 Task: Open Card Card0000000224 in Board Board0000000056 in Workspace WS0000000019 in Trello. Add Member Carxxstreet791@gmail.com to Card Card0000000224 in Board Board0000000056 in Workspace WS0000000019 in Trello. Add Red Label titled Label0000000224 to Card Card0000000224 in Board Board0000000056 in Workspace WS0000000019 in Trello. Add Checklist CL0000000224 to Card Card0000000224 in Board Board0000000056 in Workspace WS0000000019 in Trello. Add Dates with Start Date as Nov 01 2023 and Due Date as Nov 30 2023 to Card Card0000000224 in Board Board0000000056 in Workspace WS0000000019 in Trello
Action: Mouse moved to (443, 23)
Screenshot: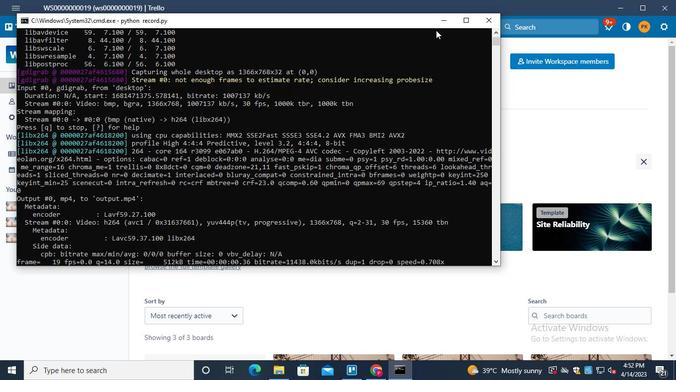 
Action: Mouse pressed left at (443, 23)
Screenshot: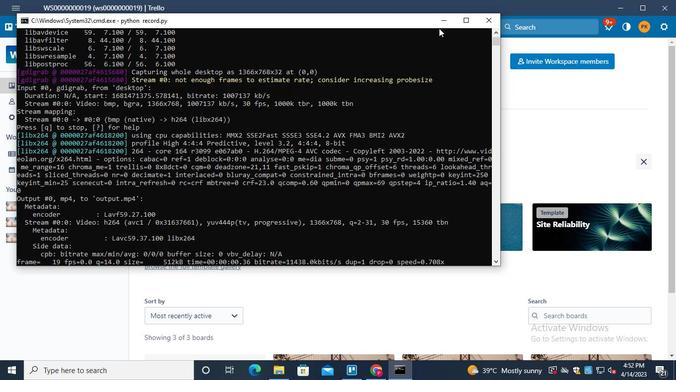
Action: Mouse moved to (43, 220)
Screenshot: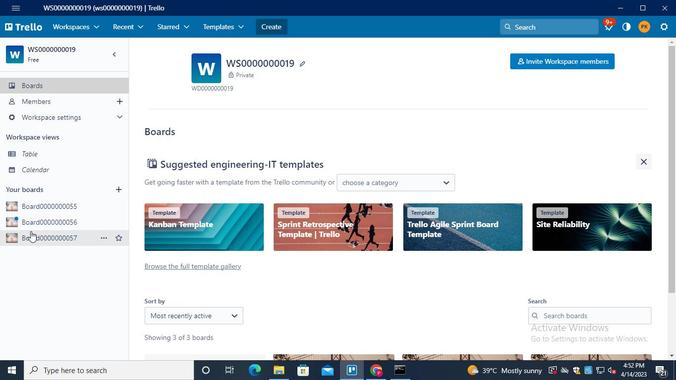 
Action: Mouse pressed left at (43, 220)
Screenshot: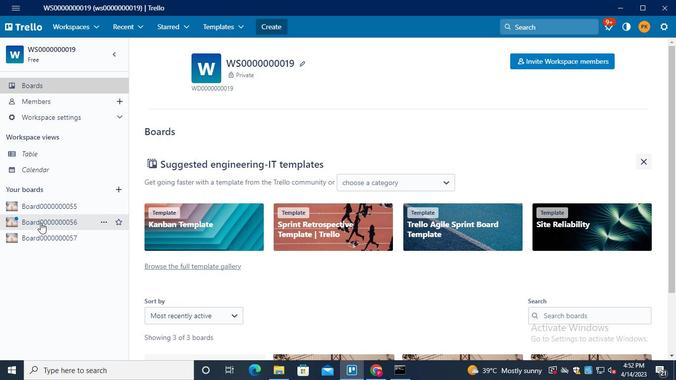 
Action: Mouse moved to (203, 315)
Screenshot: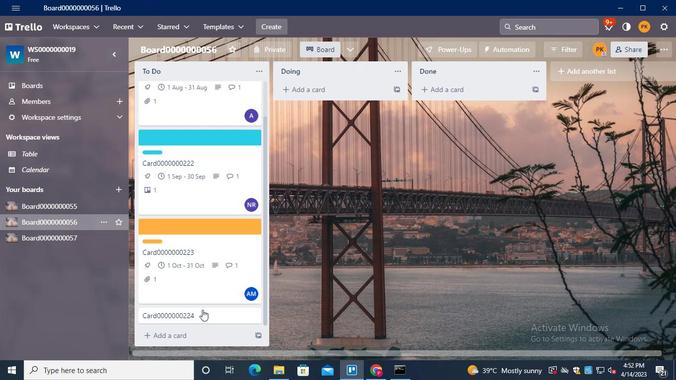 
Action: Mouse pressed left at (203, 315)
Screenshot: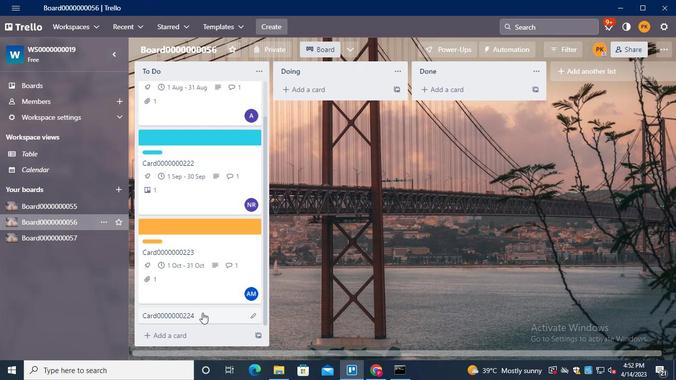 
Action: Mouse moved to (479, 95)
Screenshot: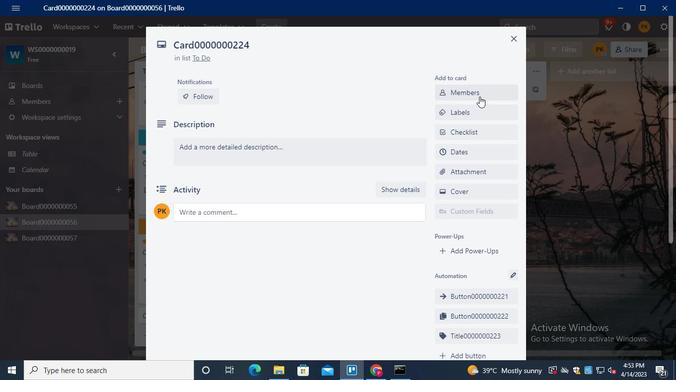 
Action: Mouse pressed left at (479, 95)
Screenshot: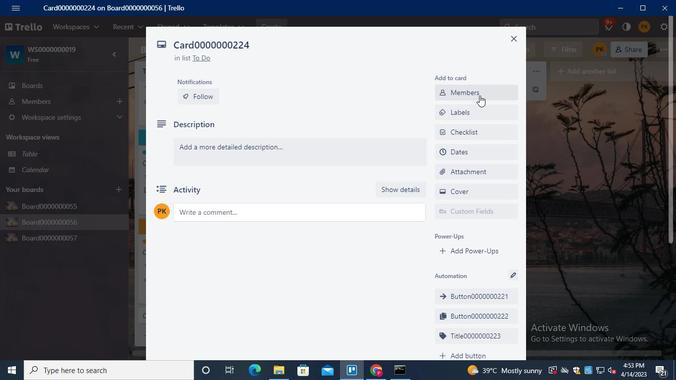 
Action: Mouse moved to (475, 142)
Screenshot: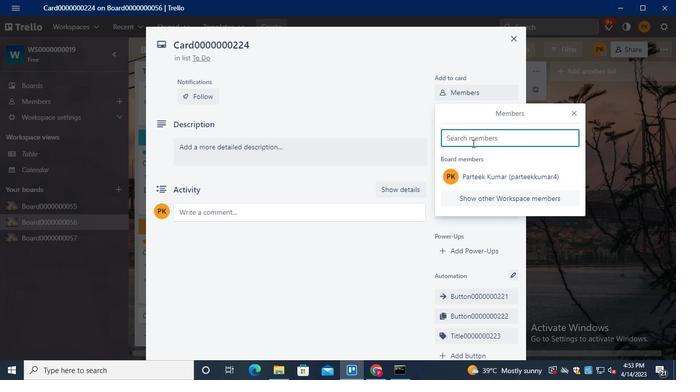 
Action: Keyboard Key.shift
Screenshot: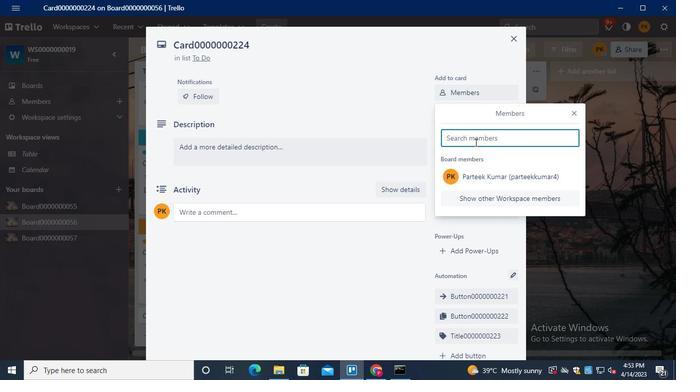 
Action: Keyboard Key.shift
Screenshot: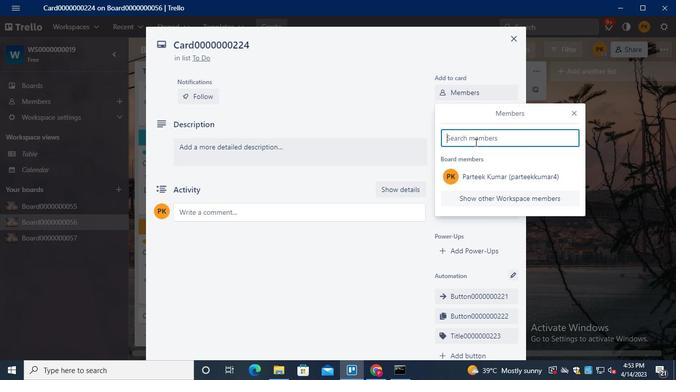 
Action: Keyboard Key.shift
Screenshot: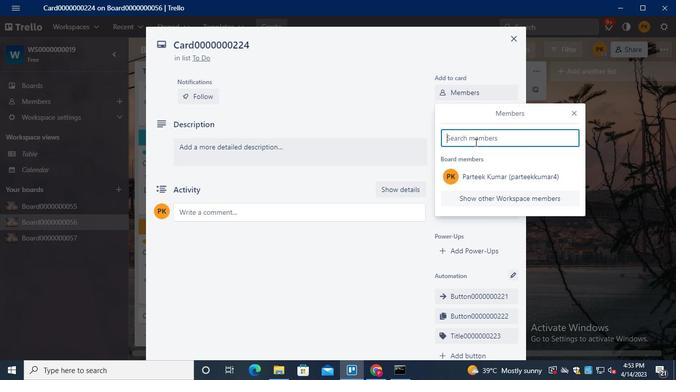 
Action: Keyboard Key.shift
Screenshot: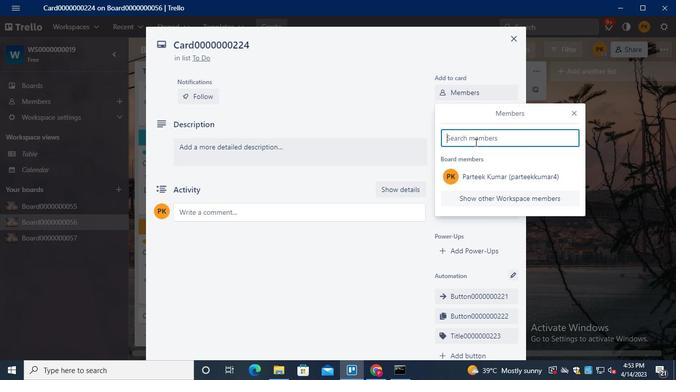 
Action: Keyboard Key.shift
Screenshot: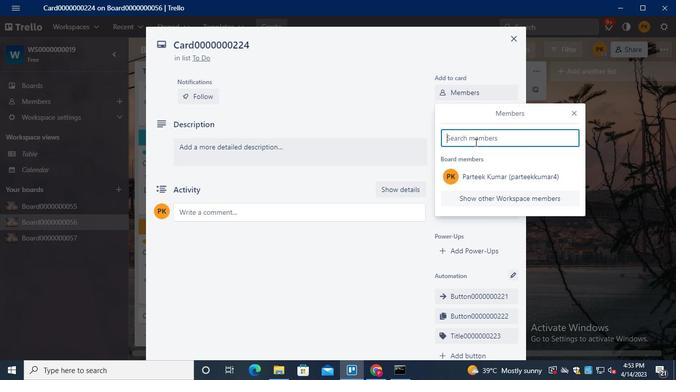
Action: Keyboard Key.shift
Screenshot: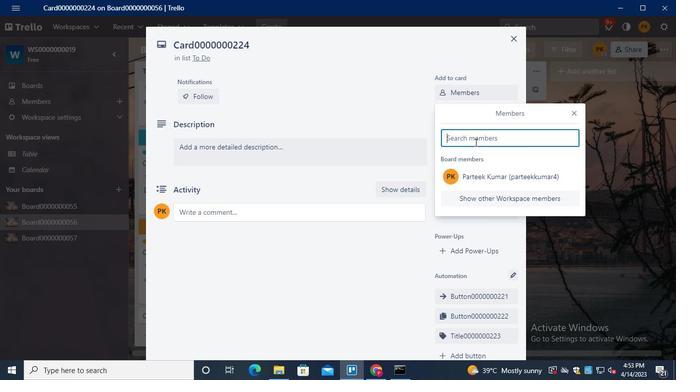 
Action: Keyboard Key.shift
Screenshot: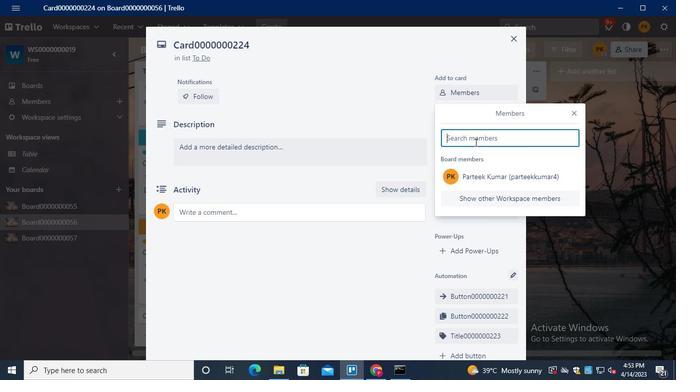 
Action: Keyboard C
Screenshot: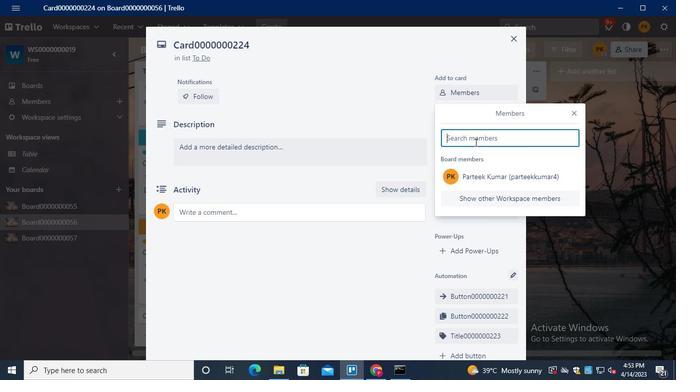 
Action: Keyboard a
Screenshot: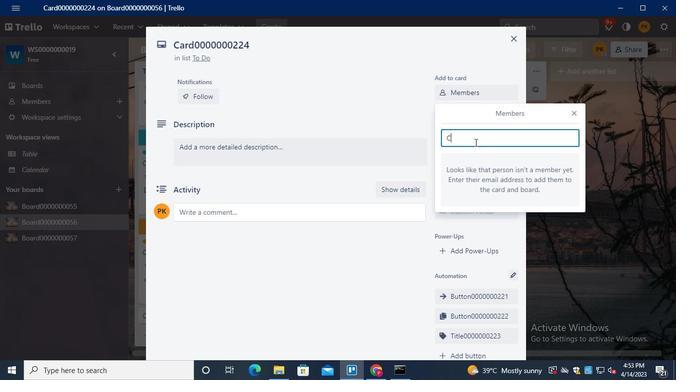 
Action: Keyboard r
Screenshot: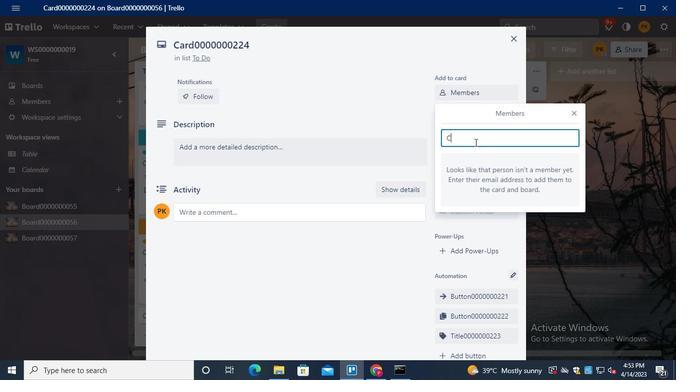 
Action: Keyboard x
Screenshot: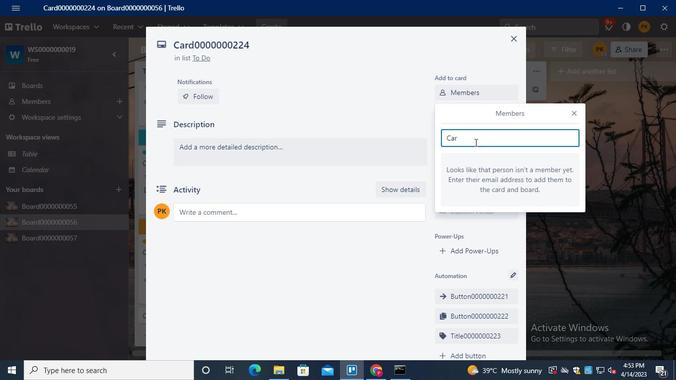 
Action: Keyboard x
Screenshot: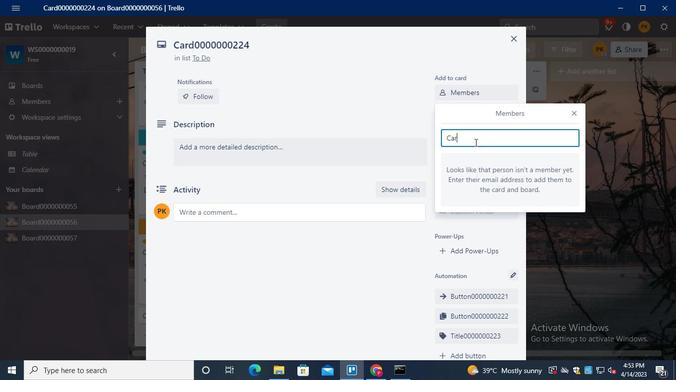 
Action: Keyboard s
Screenshot: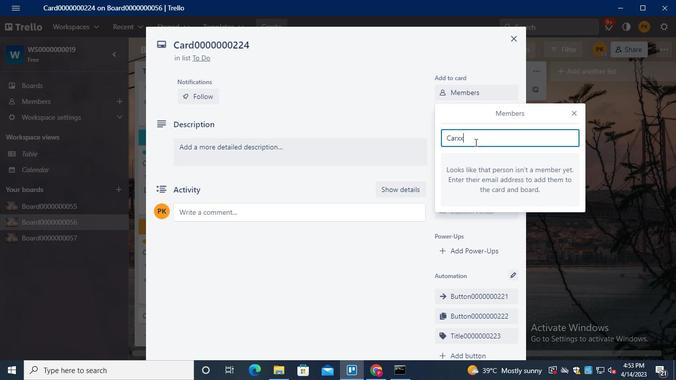 
Action: Keyboard t
Screenshot: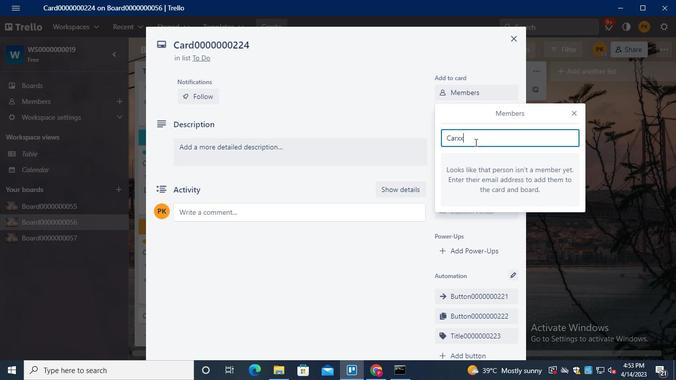 
Action: Keyboard r
Screenshot: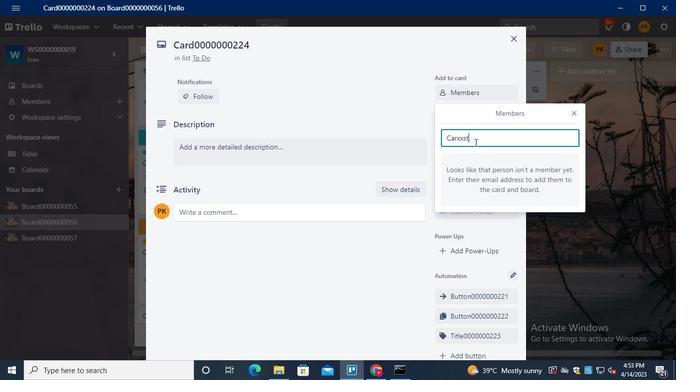 
Action: Keyboard e
Screenshot: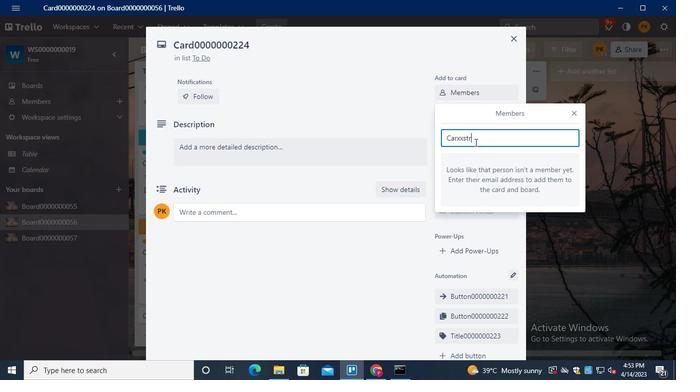 
Action: Keyboard e
Screenshot: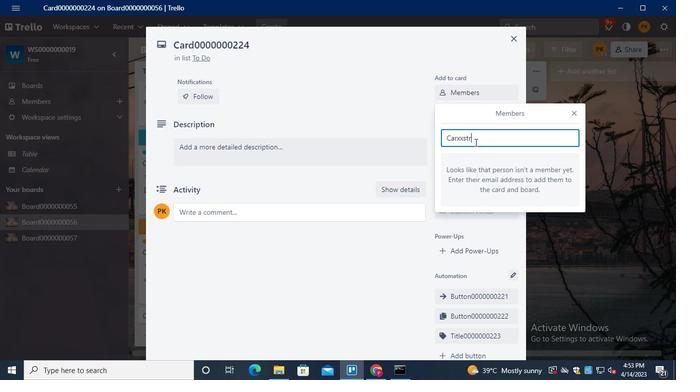 
Action: Keyboard t
Screenshot: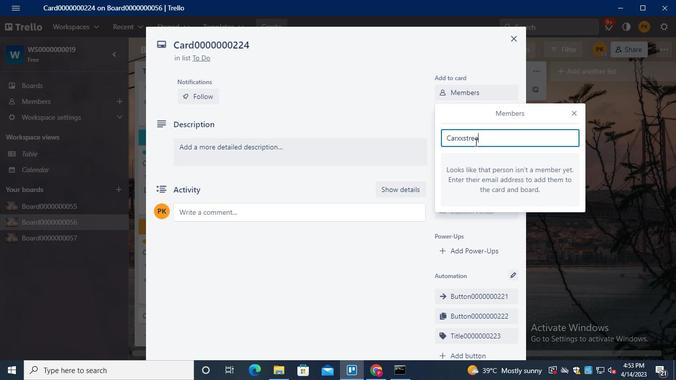 
Action: Keyboard <103>
Screenshot: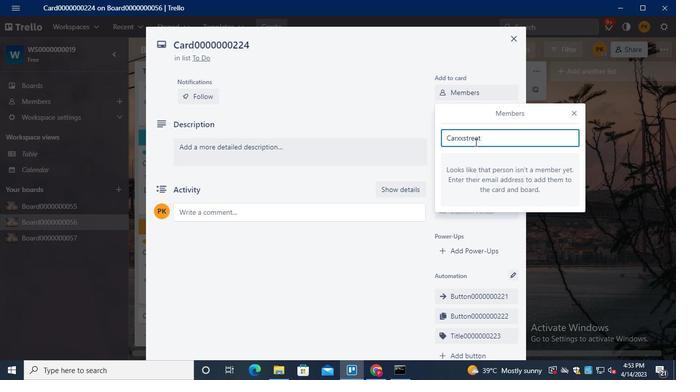 
Action: Keyboard <105>
Screenshot: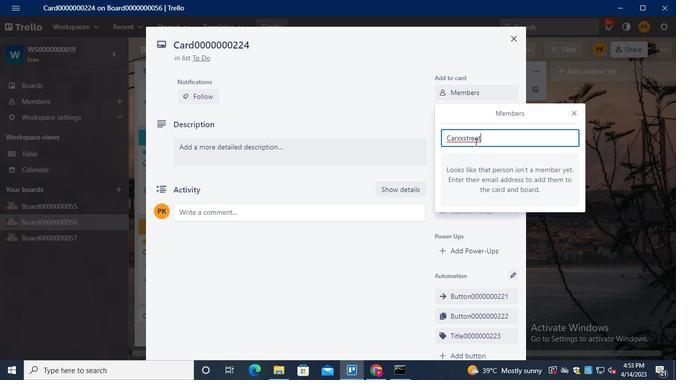 
Action: Keyboard <97>
Screenshot: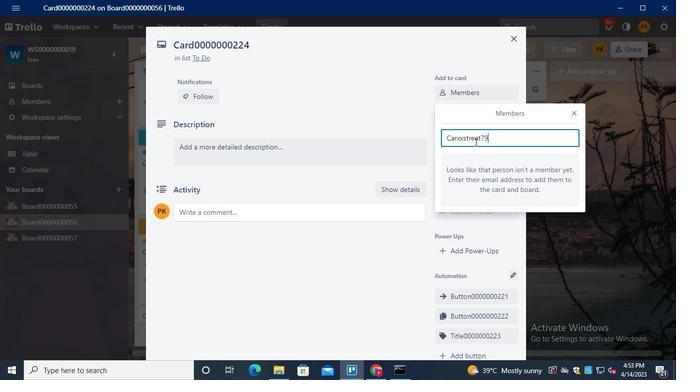 
Action: Keyboard Key.shift
Screenshot: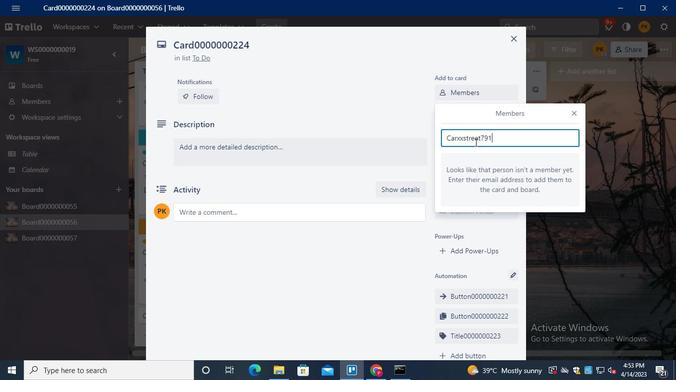 
Action: Keyboard @
Screenshot: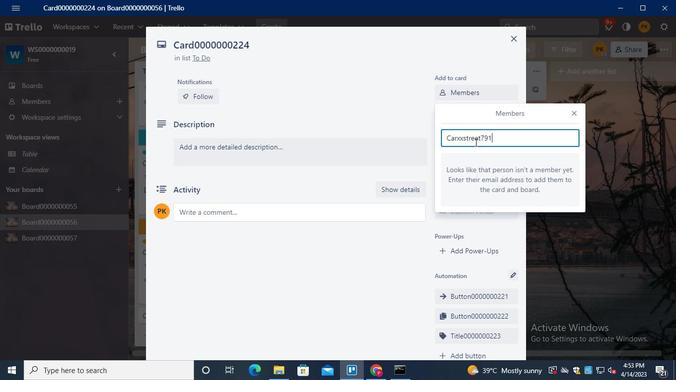 
Action: Keyboard g
Screenshot: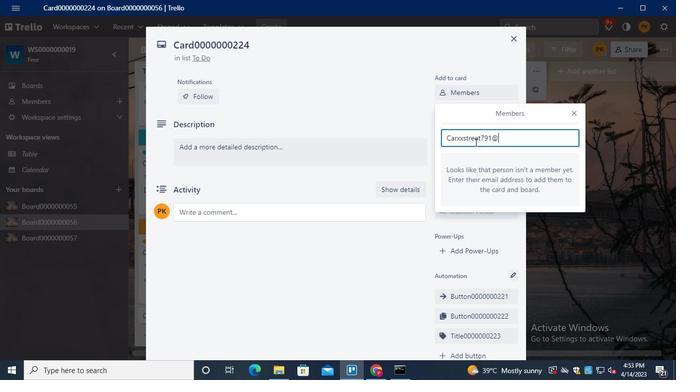 
Action: Keyboard m
Screenshot: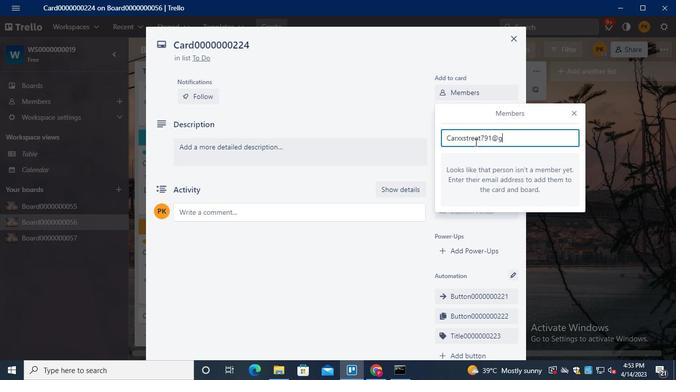 
Action: Keyboard a
Screenshot: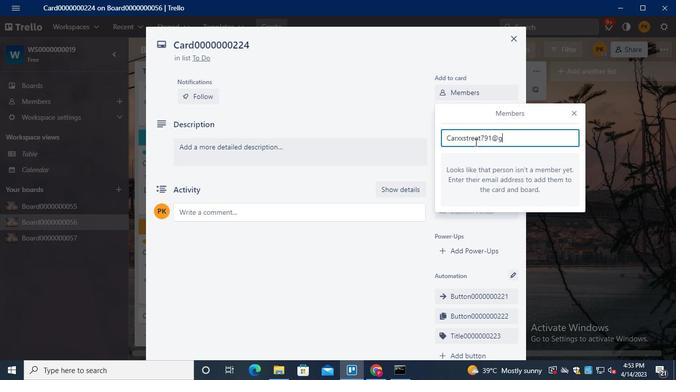 
Action: Keyboard i
Screenshot: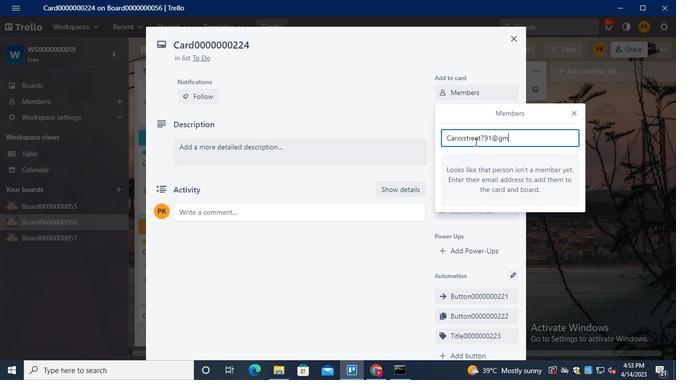 
Action: Keyboard l
Screenshot: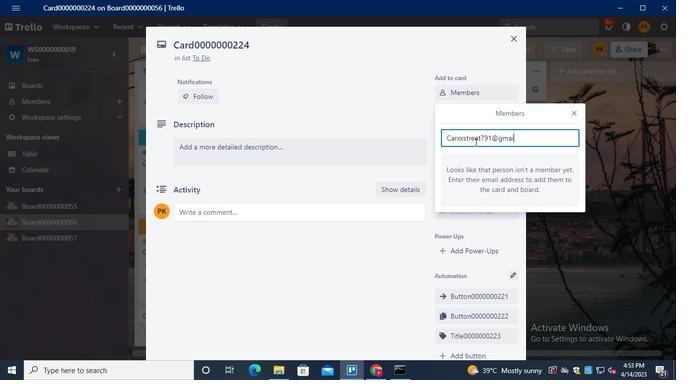 
Action: Keyboard .
Screenshot: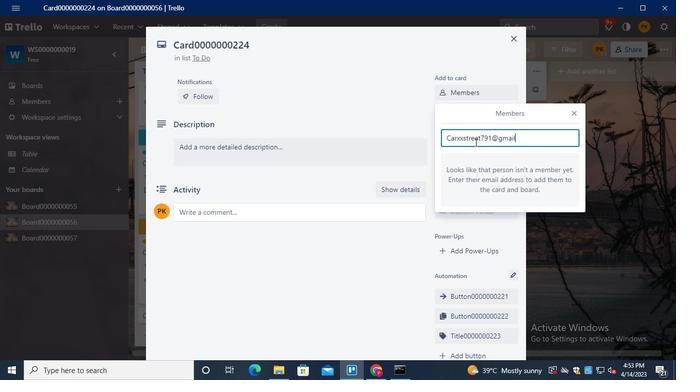 
Action: Keyboard c
Screenshot: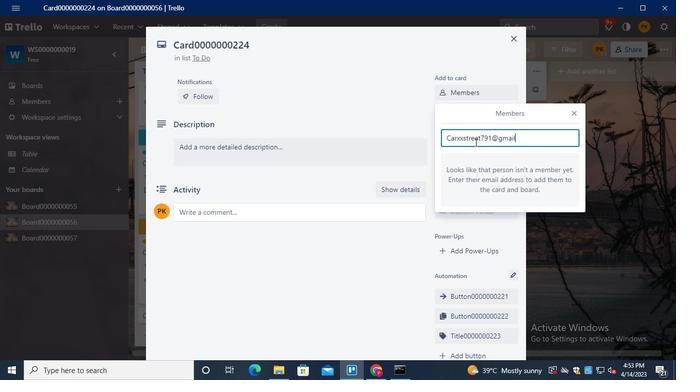 
Action: Keyboard o
Screenshot: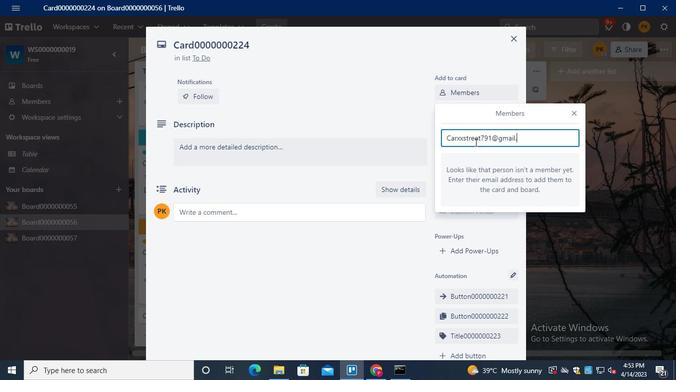 
Action: Keyboard m
Screenshot: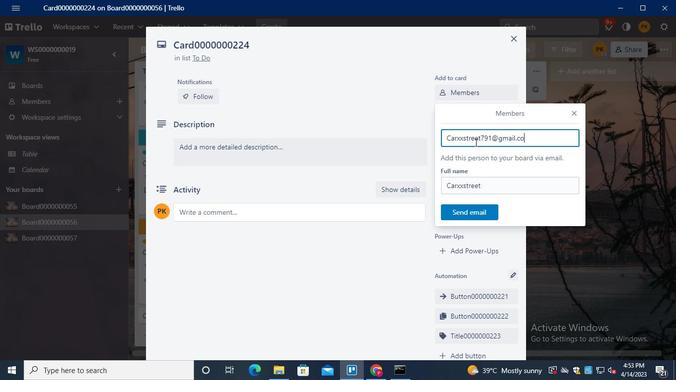 
Action: Mouse moved to (471, 207)
Screenshot: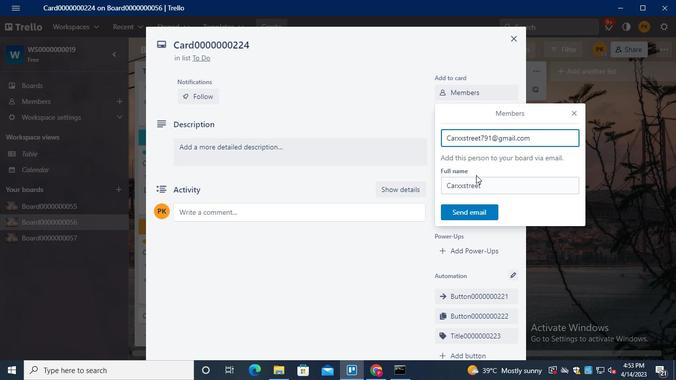 
Action: Mouse pressed left at (471, 207)
Screenshot: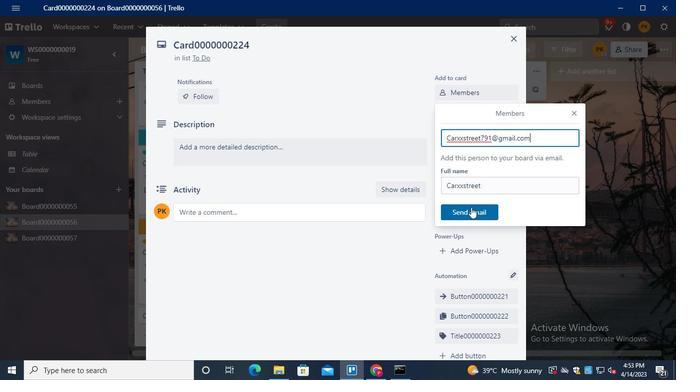 
Action: Mouse moved to (485, 111)
Screenshot: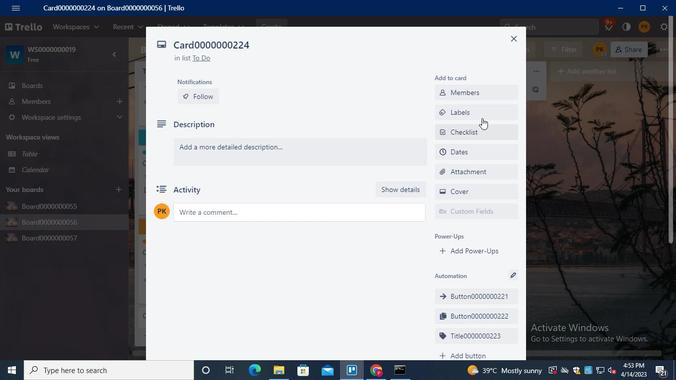 
Action: Mouse pressed left at (485, 111)
Screenshot: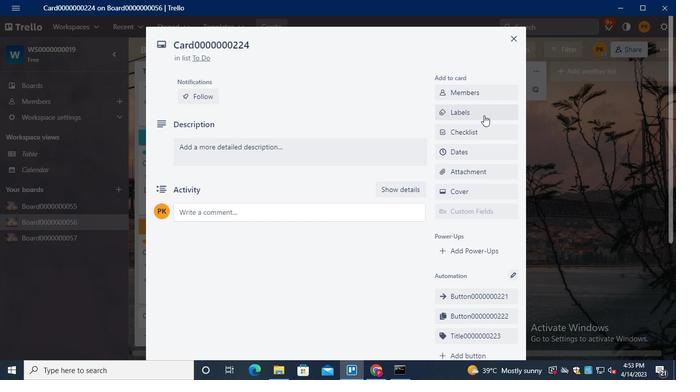 
Action: Mouse moved to (512, 276)
Screenshot: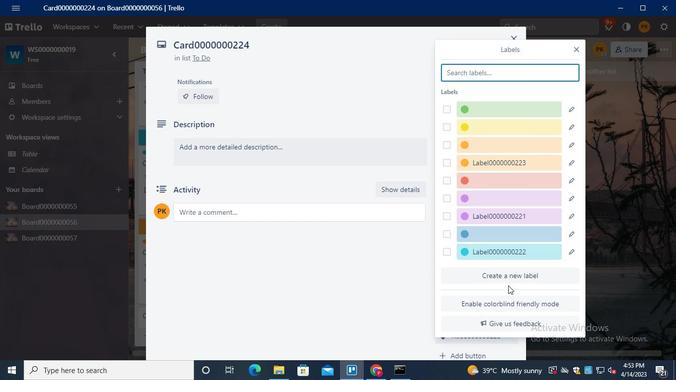 
Action: Mouse pressed left at (512, 276)
Screenshot: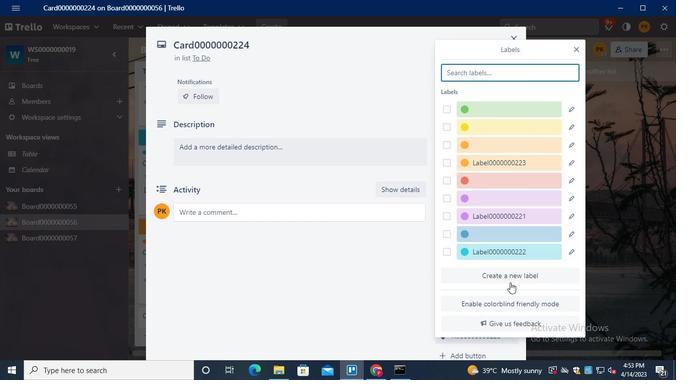 
Action: Mouse moved to (498, 141)
Screenshot: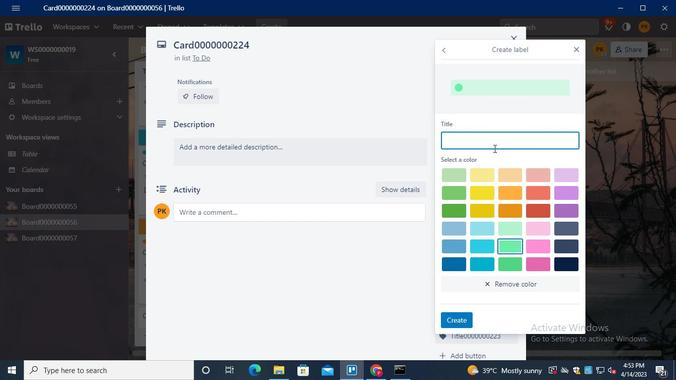 
Action: Keyboard Key.shift
Screenshot: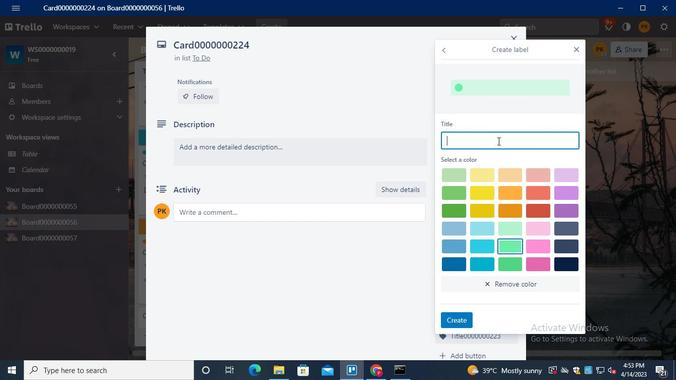 
Action: Keyboard Key.shift
Screenshot: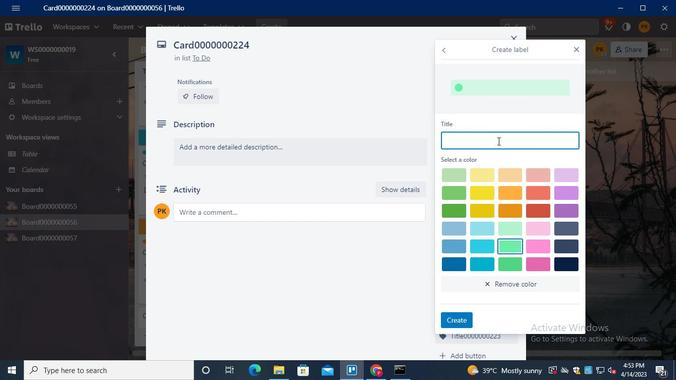 
Action: Keyboard Key.shift
Screenshot: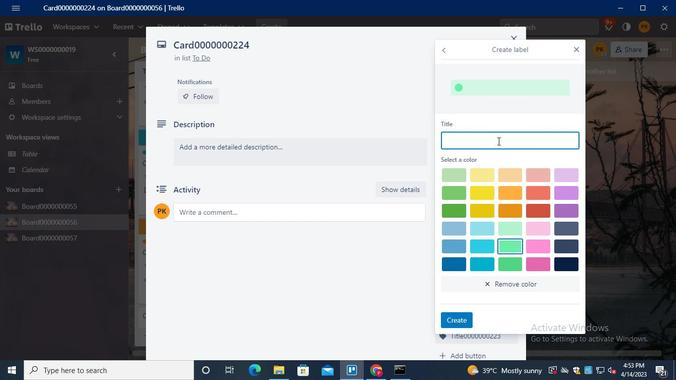 
Action: Keyboard Key.shift
Screenshot: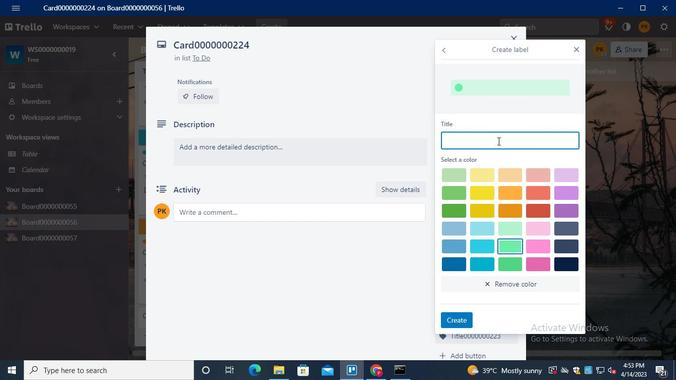 
Action: Keyboard Key.shift
Screenshot: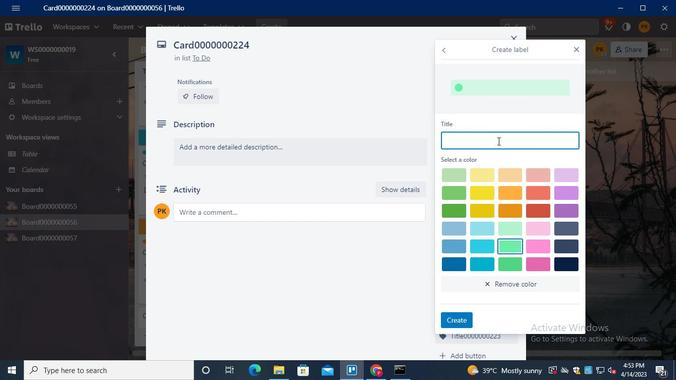 
Action: Keyboard Key.shift
Screenshot: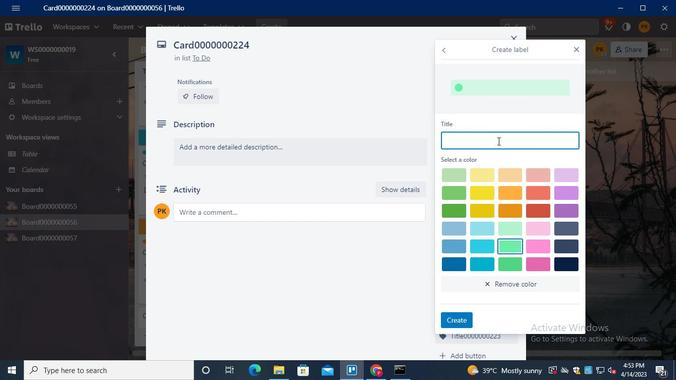 
Action: Keyboard Key.shift
Screenshot: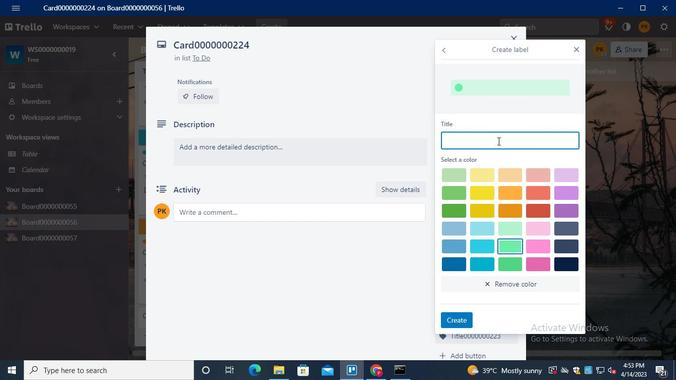 
Action: Keyboard Key.shift
Screenshot: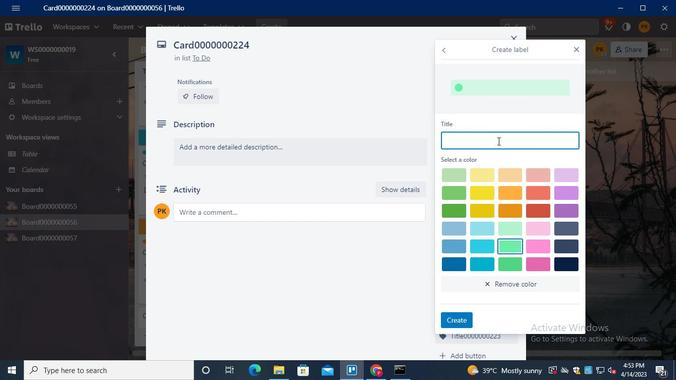 
Action: Keyboard Key.shift
Screenshot: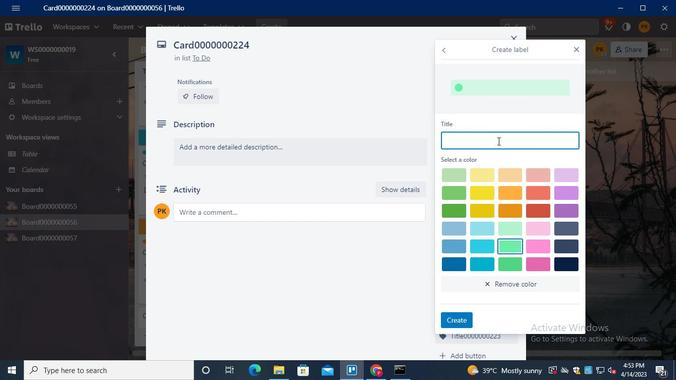 
Action: Keyboard Key.shift
Screenshot: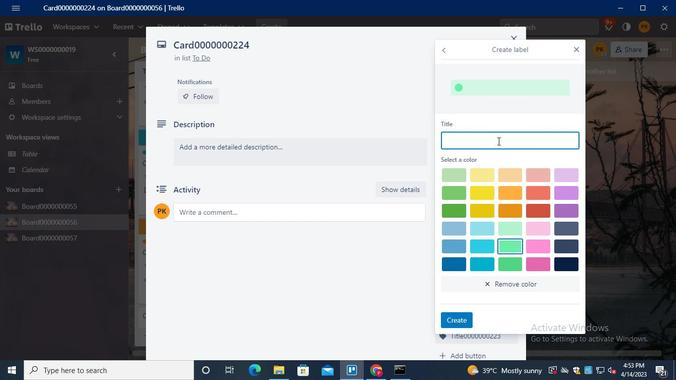 
Action: Keyboard Key.shift
Screenshot: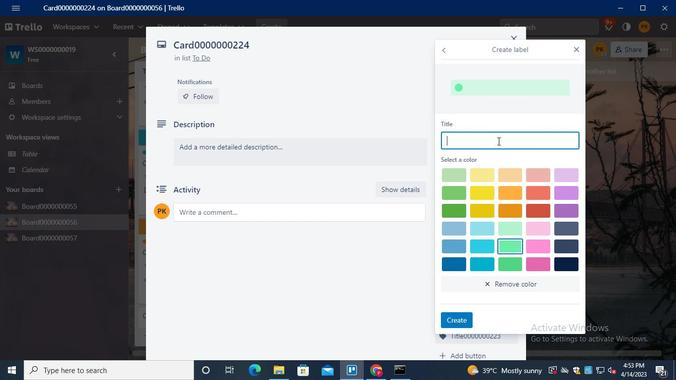 
Action: Keyboard Key.shift
Screenshot: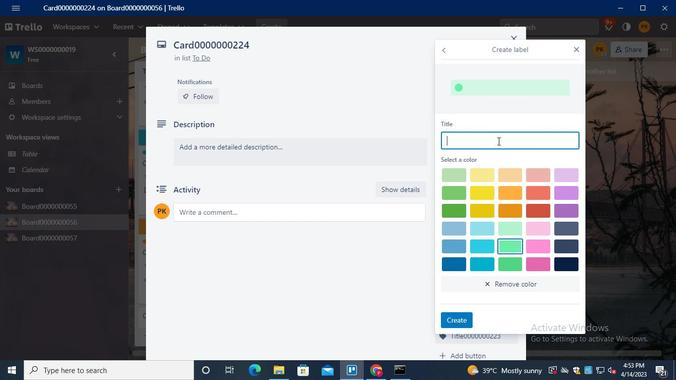 
Action: Keyboard Key.shift
Screenshot: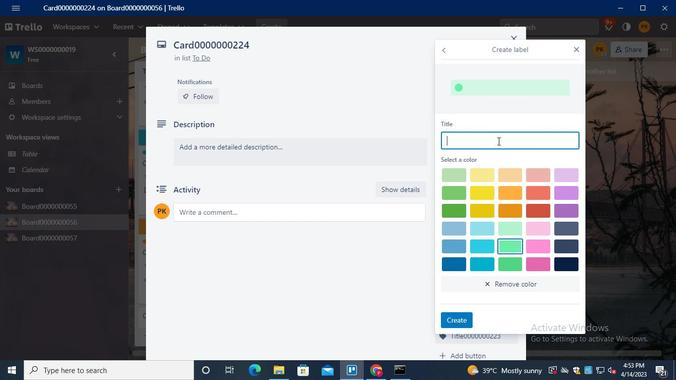 
Action: Keyboard Key.shift
Screenshot: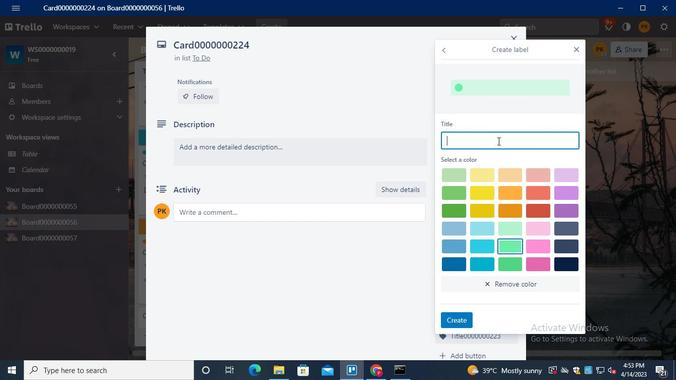
Action: Keyboard Key.shift
Screenshot: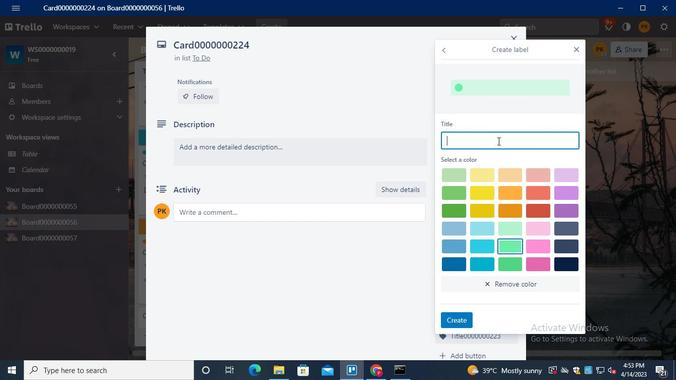 
Action: Keyboard Key.shift
Screenshot: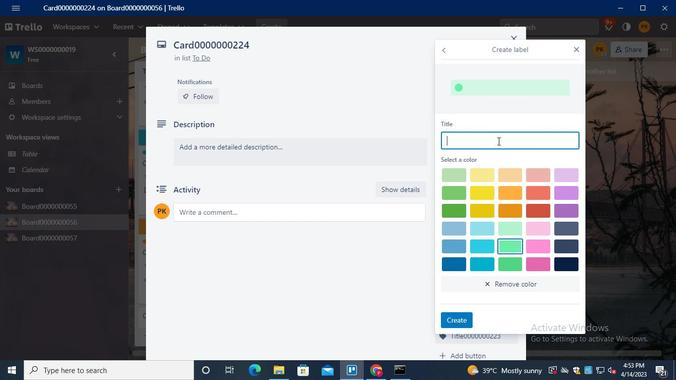 
Action: Keyboard Key.shift
Screenshot: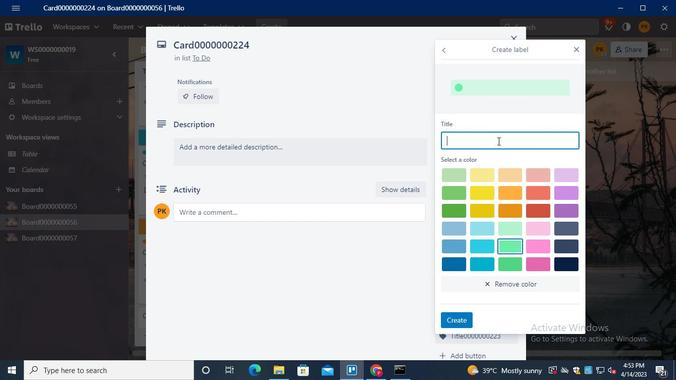 
Action: Keyboard Key.shift
Screenshot: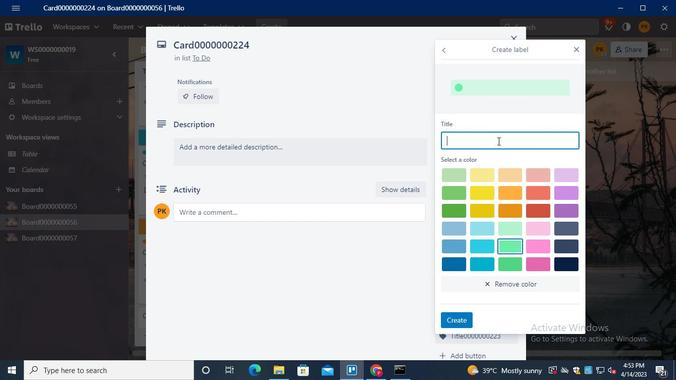 
Action: Keyboard Key.shift
Screenshot: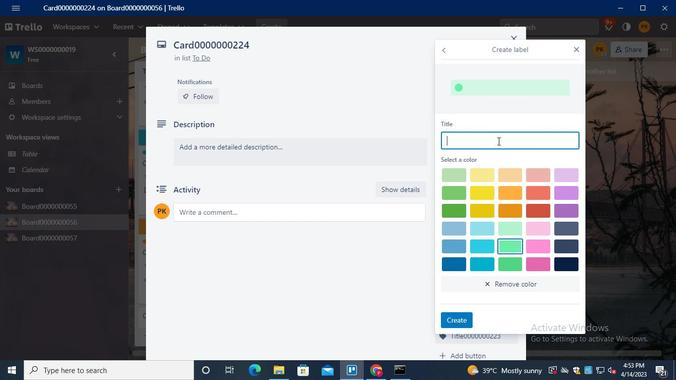 
Action: Keyboard Key.shift
Screenshot: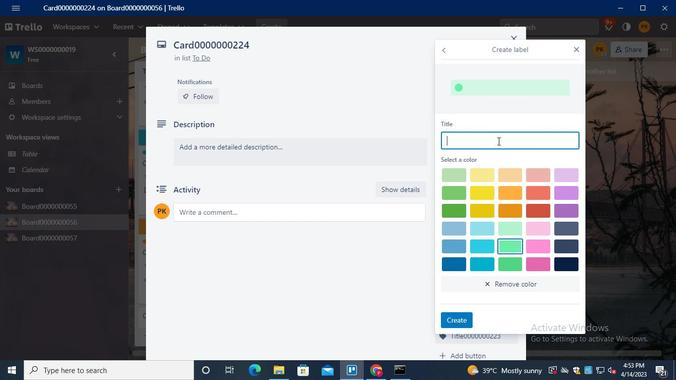 
Action: Keyboard Key.shift
Screenshot: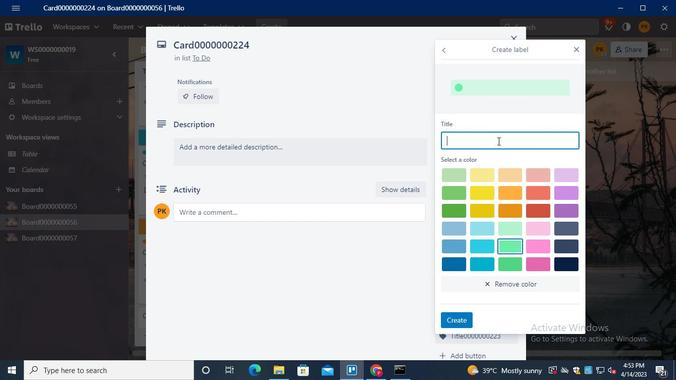 
Action: Keyboard Key.shift
Screenshot: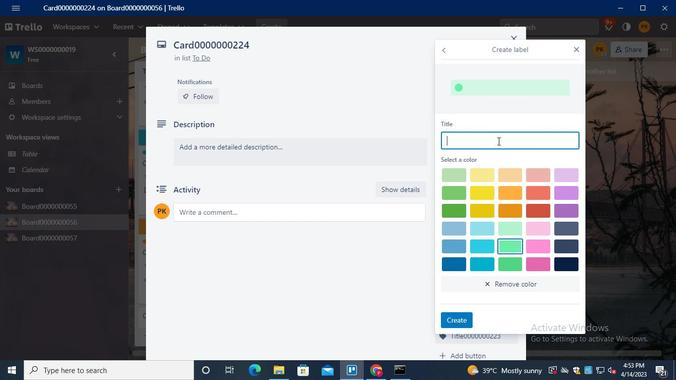 
Action: Keyboard Key.shift
Screenshot: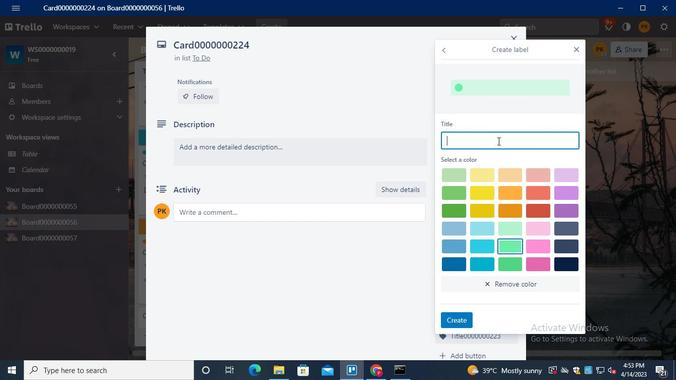 
Action: Keyboard Key.shift
Screenshot: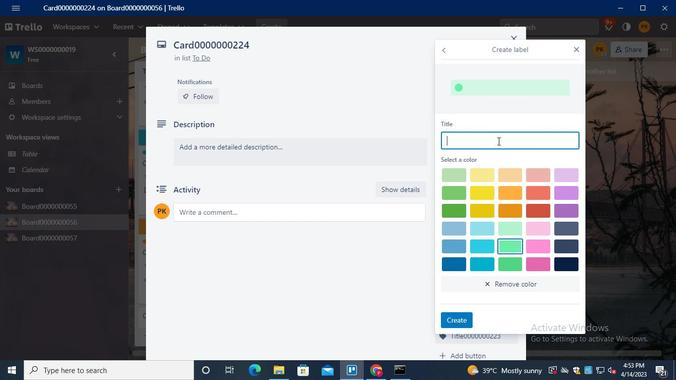 
Action: Keyboard Key.shift
Screenshot: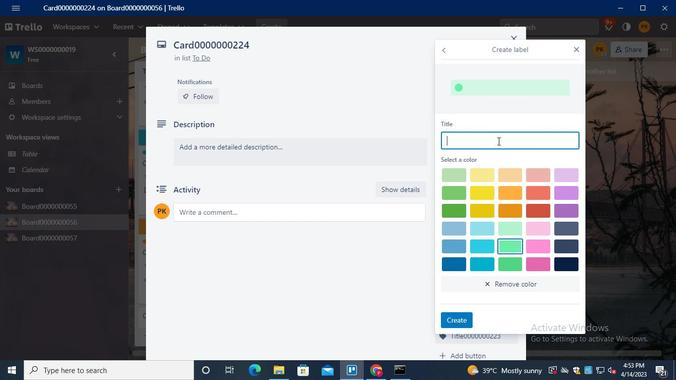 
Action: Keyboard Key.shift
Screenshot: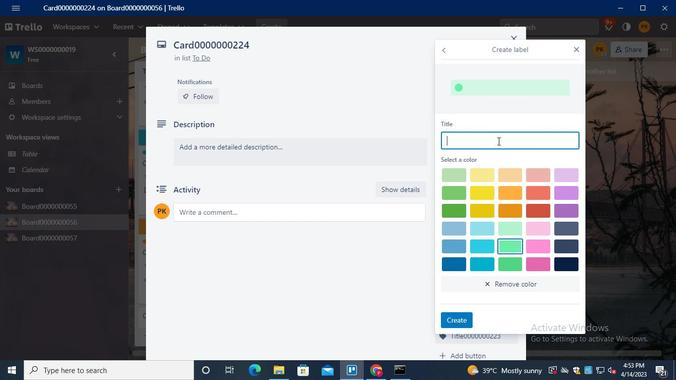 
Action: Keyboard Key.shift
Screenshot: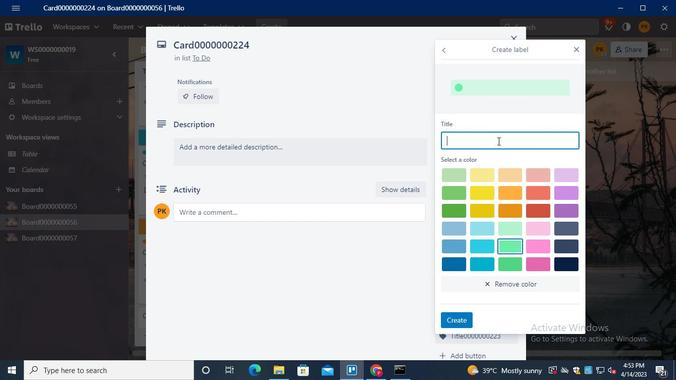 
Action: Keyboard Key.shift
Screenshot: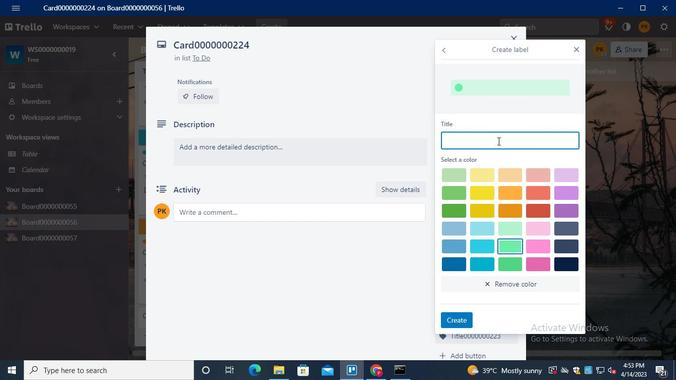 
Action: Keyboard Key.shift
Screenshot: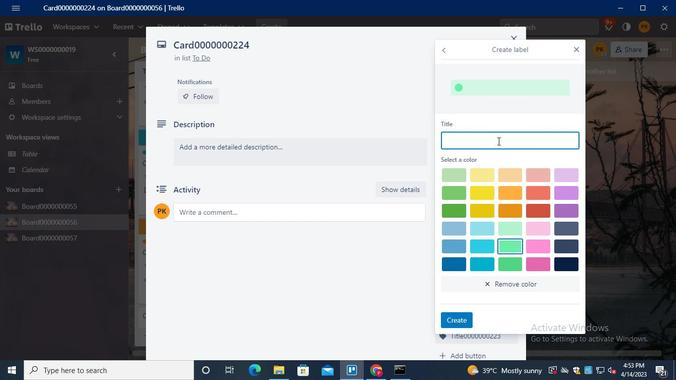 
Action: Keyboard Key.shift
Screenshot: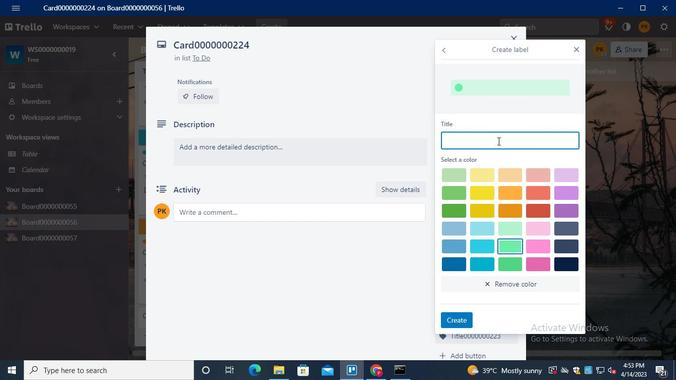 
Action: Keyboard Key.shift
Screenshot: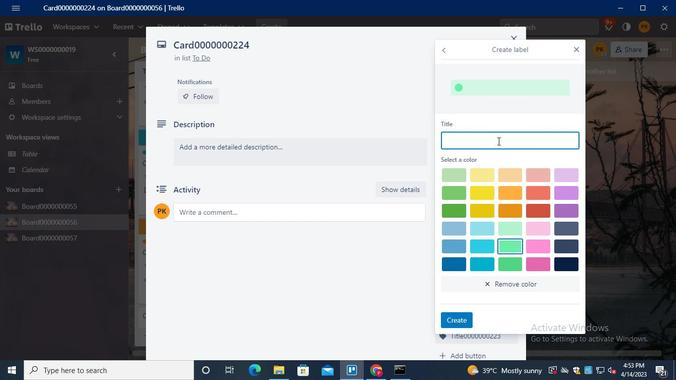 
Action: Keyboard Key.shift
Screenshot: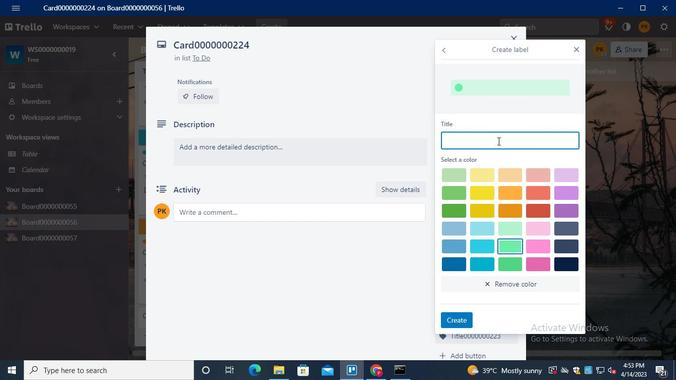 
Action: Keyboard Key.shift
Screenshot: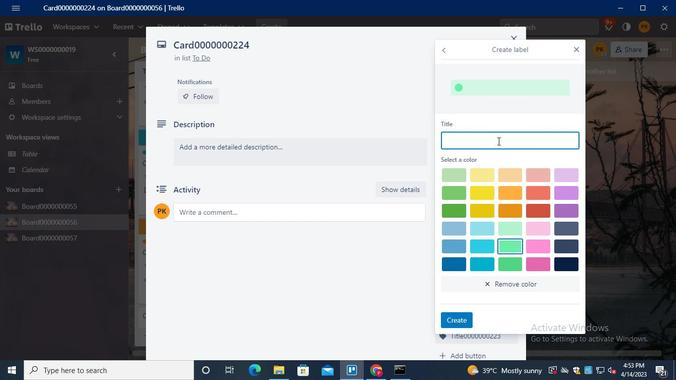 
Action: Keyboard Key.shift
Screenshot: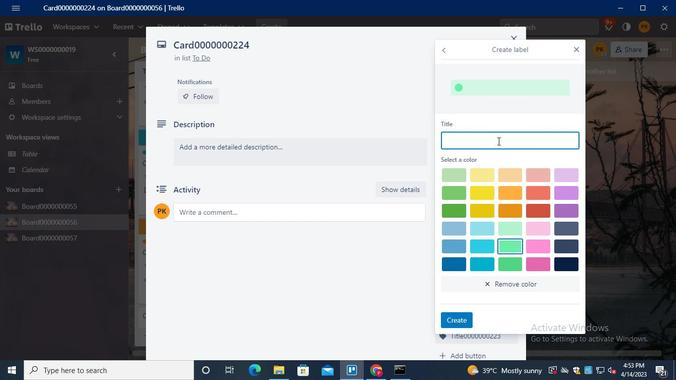 
Action: Keyboard Key.shift
Screenshot: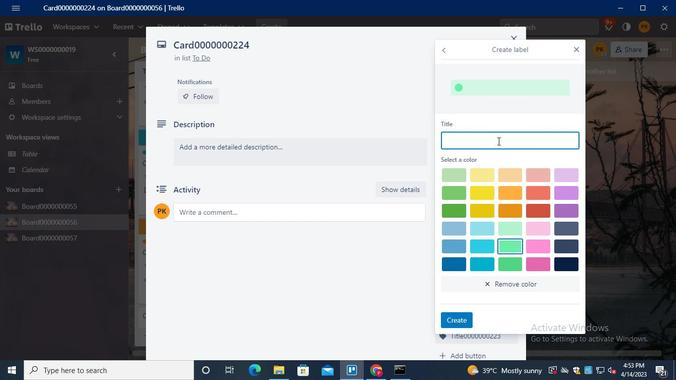 
Action: Keyboard Key.shift
Screenshot: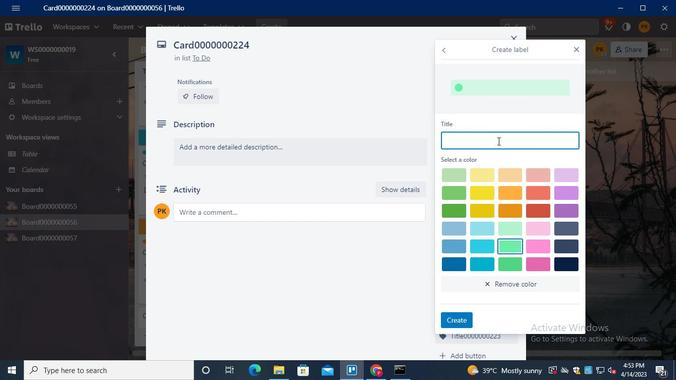 
Action: Keyboard Key.shift
Screenshot: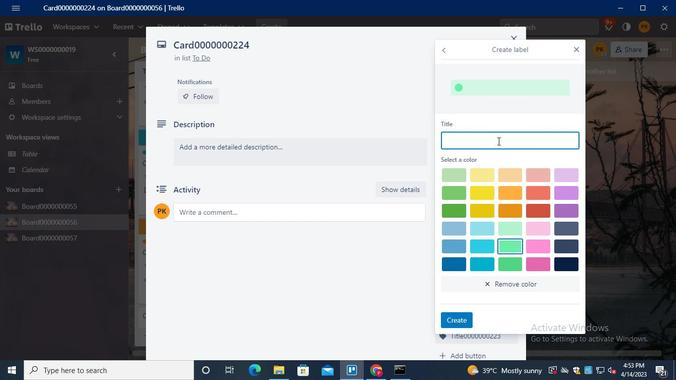 
Action: Keyboard Key.shift
Screenshot: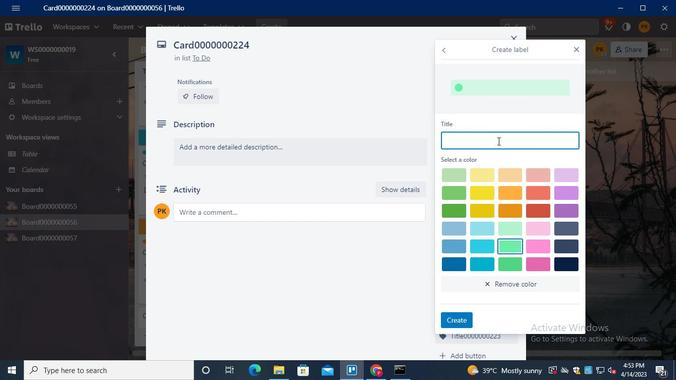 
Action: Keyboard L
Screenshot: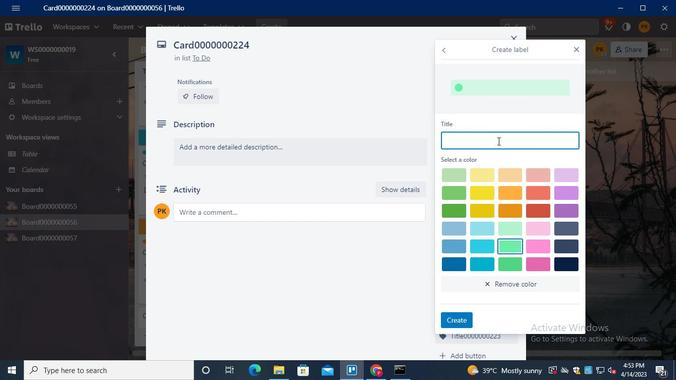
Action: Keyboard a
Screenshot: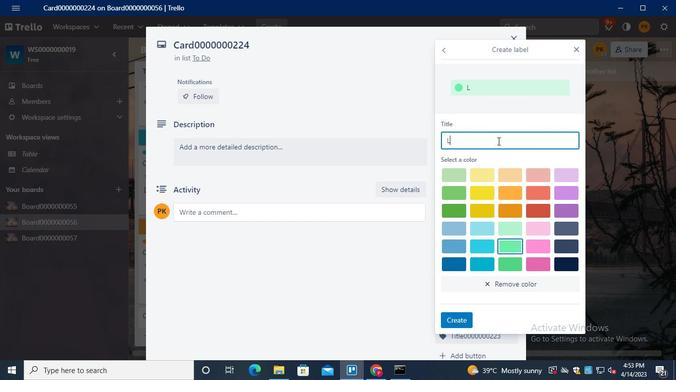 
Action: Keyboard b
Screenshot: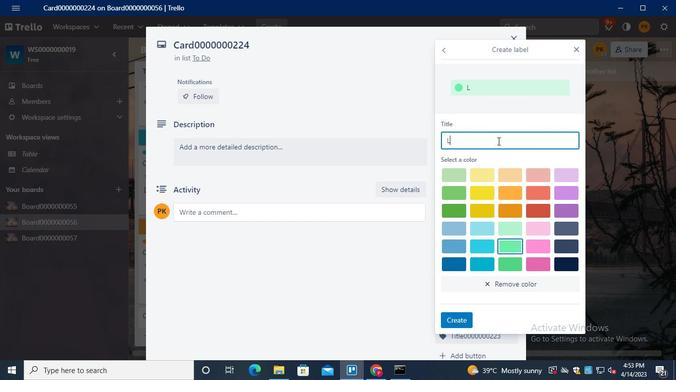 
Action: Keyboard e
Screenshot: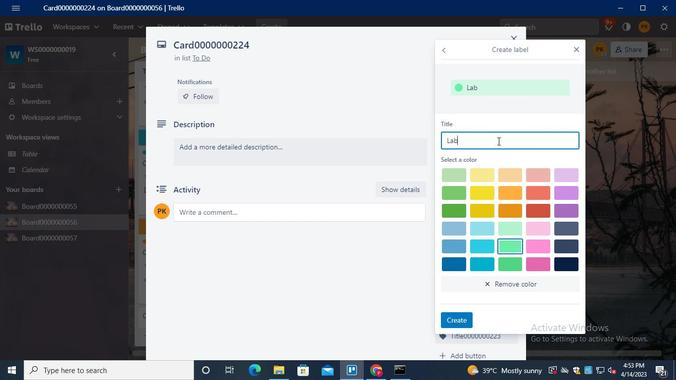 
Action: Keyboard l
Screenshot: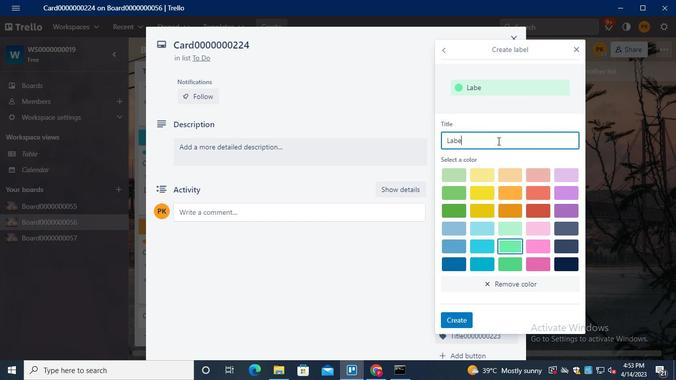
Action: Keyboard <96>
Screenshot: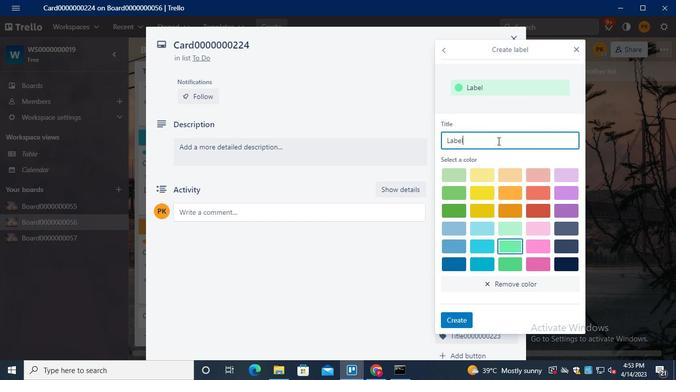 
Action: Keyboard <96>
Screenshot: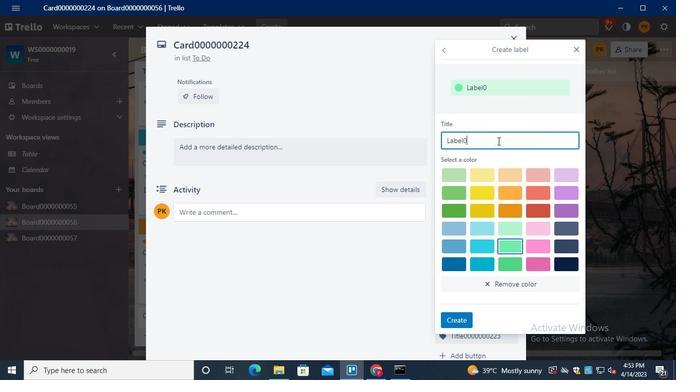 
Action: Keyboard <96>
Screenshot: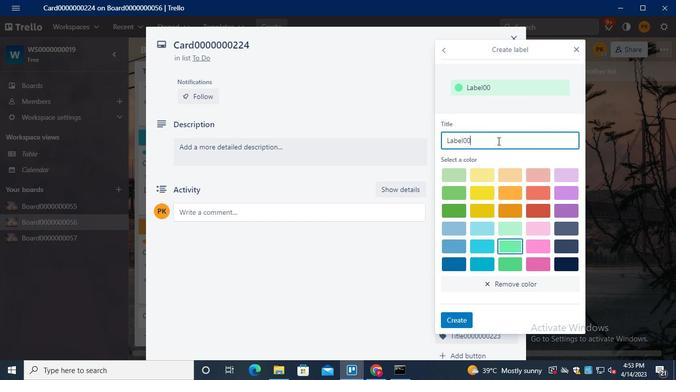 
Action: Keyboard <96>
Screenshot: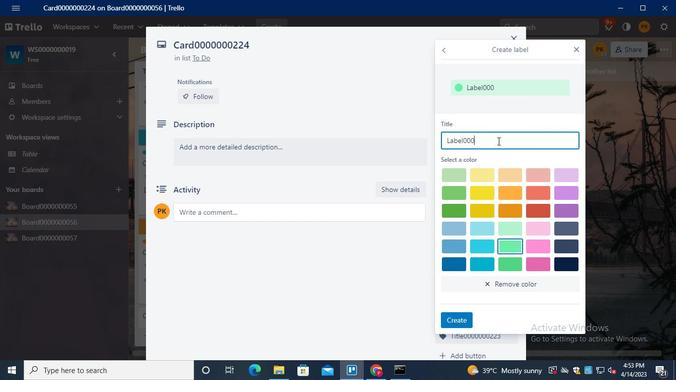 
Action: Keyboard <96>
Screenshot: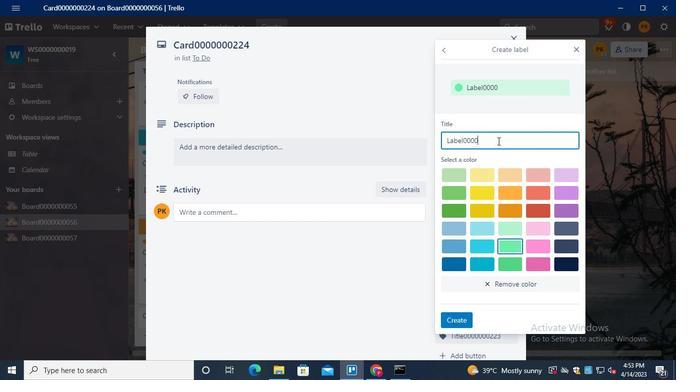 
Action: Keyboard <96>
Screenshot: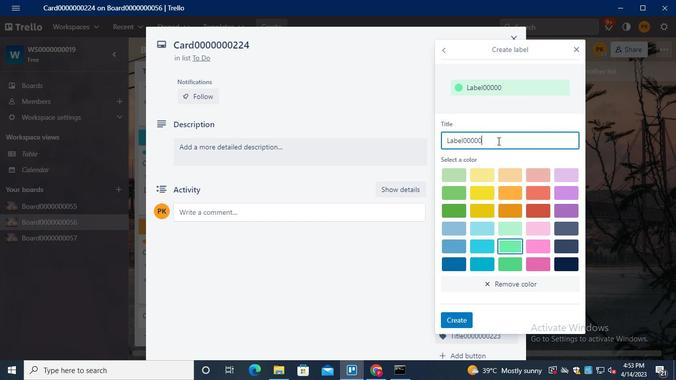 
Action: Keyboard <96>
Screenshot: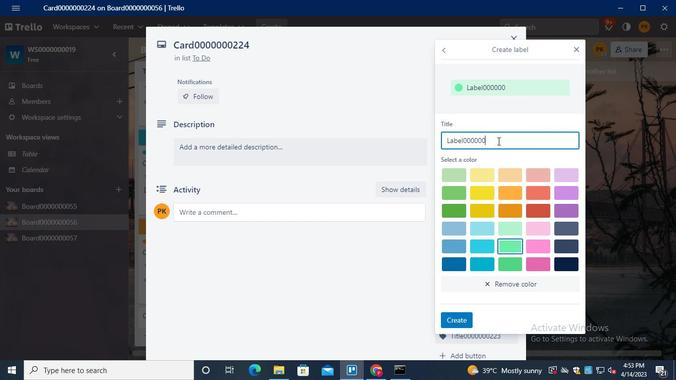 
Action: Keyboard <98>
Screenshot: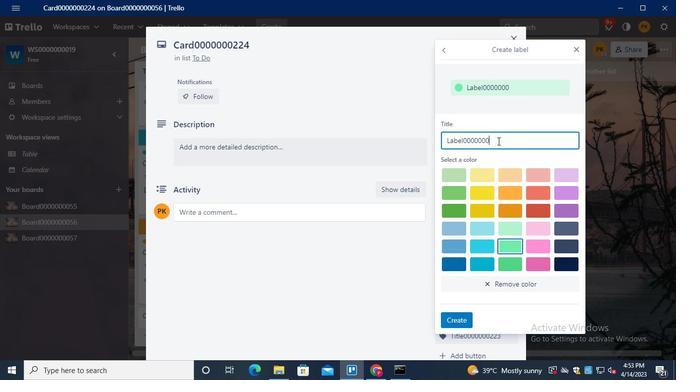 
Action: Keyboard <98>
Screenshot: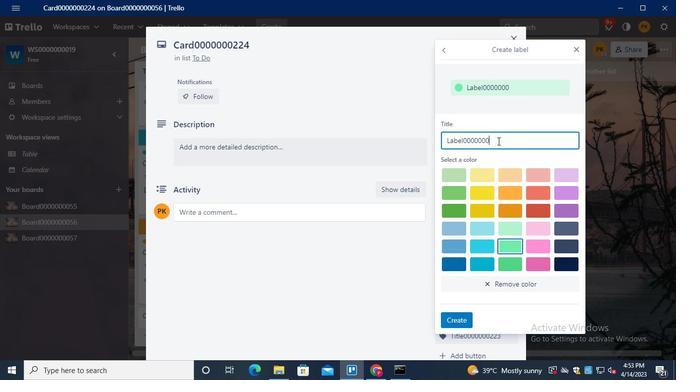 
Action: Keyboard <100>
Screenshot: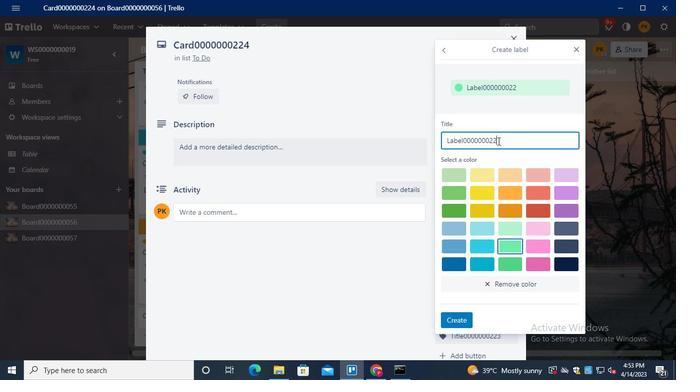 
Action: Mouse moved to (542, 192)
Screenshot: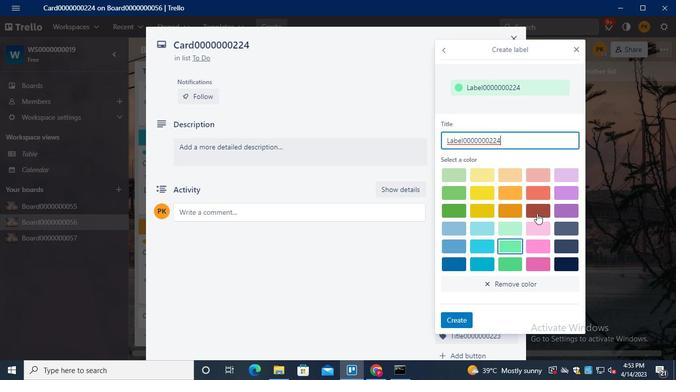 
Action: Mouse pressed left at (542, 192)
Screenshot: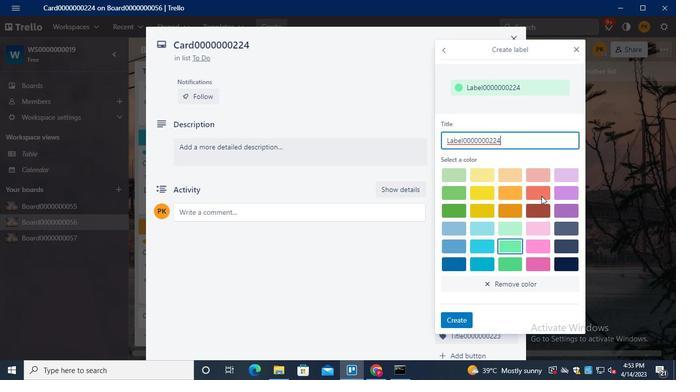 
Action: Mouse moved to (465, 319)
Screenshot: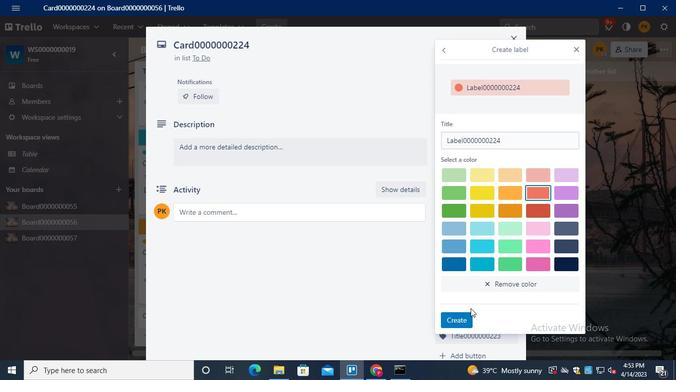 
Action: Mouse pressed left at (465, 319)
Screenshot: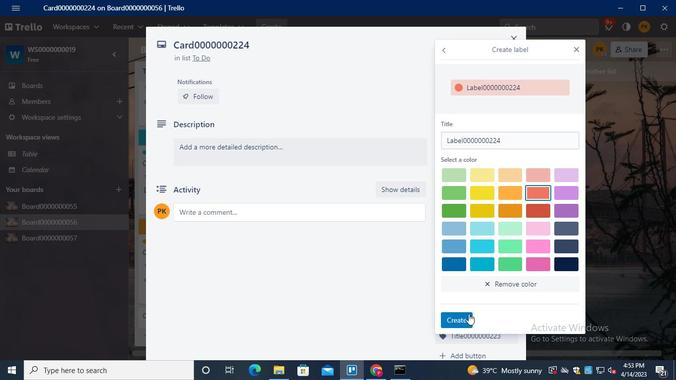 
Action: Mouse moved to (575, 53)
Screenshot: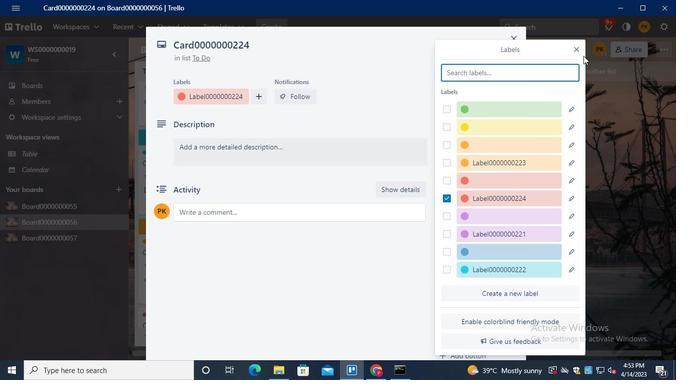 
Action: Mouse pressed left at (575, 53)
Screenshot: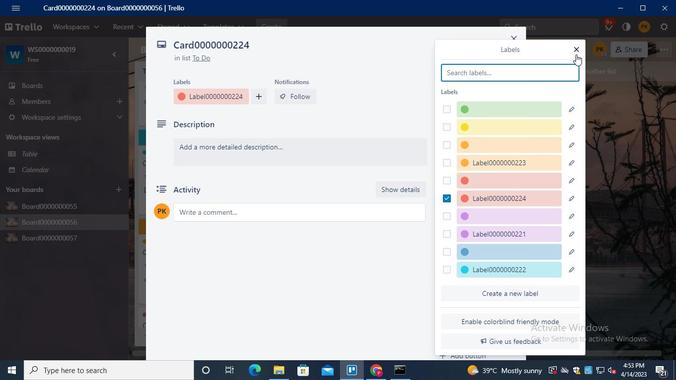 
Action: Mouse moved to (477, 134)
Screenshot: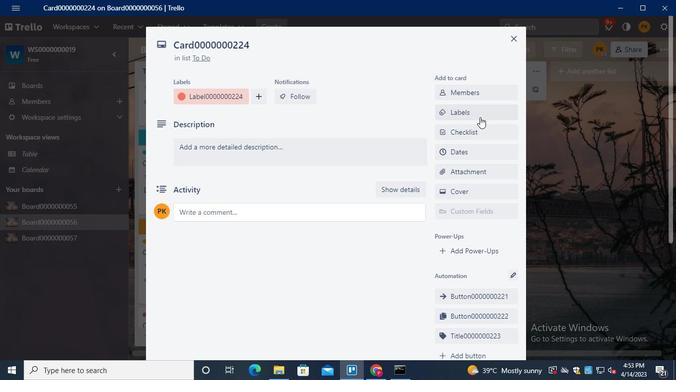 
Action: Mouse pressed left at (477, 134)
Screenshot: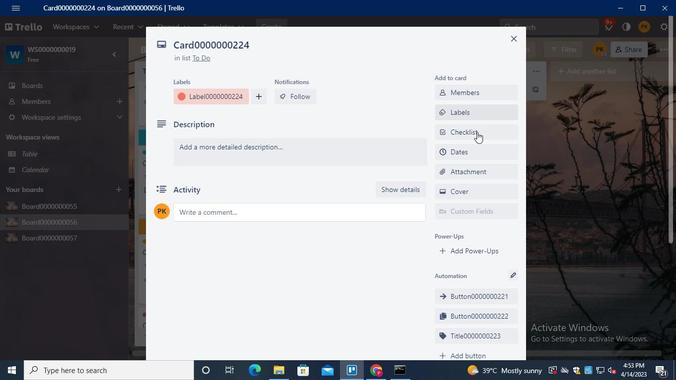 
Action: Mouse moved to (477, 134)
Screenshot: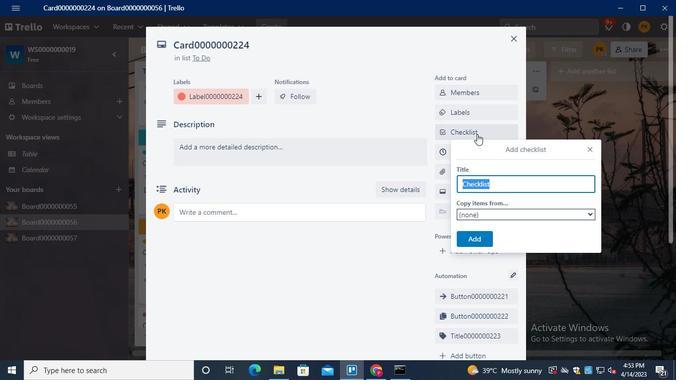 
Action: Keyboard Key.shift
Screenshot: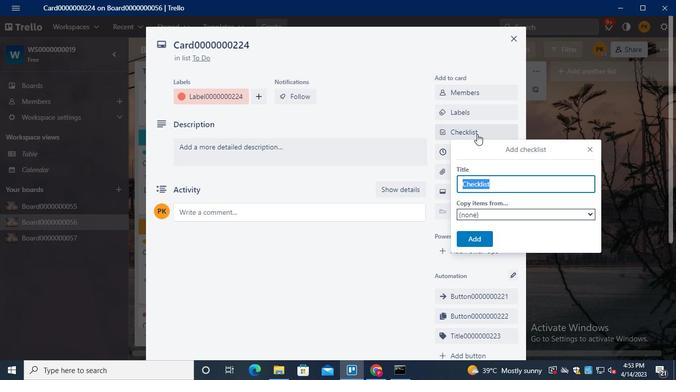 
Action: Keyboard C
Screenshot: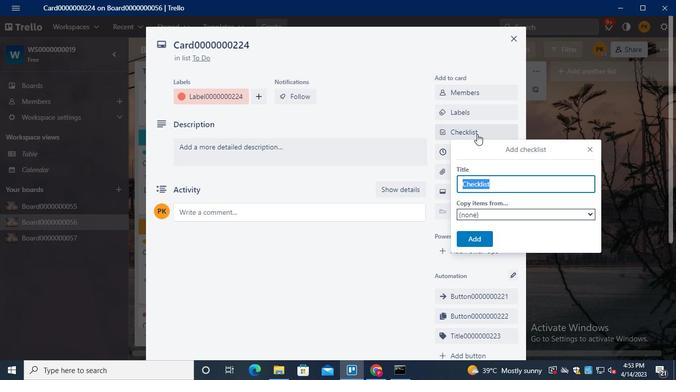 
Action: Keyboard L
Screenshot: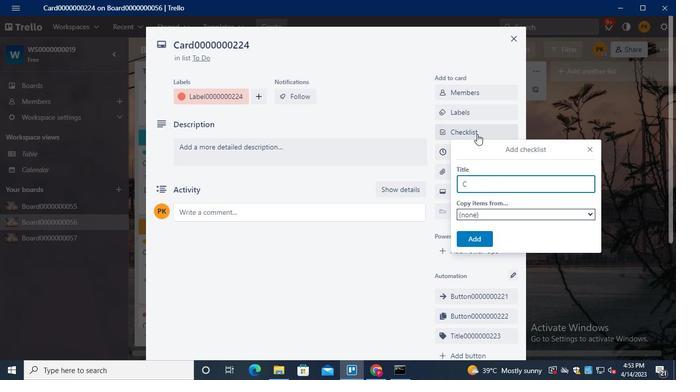 
Action: Keyboard <96>
Screenshot: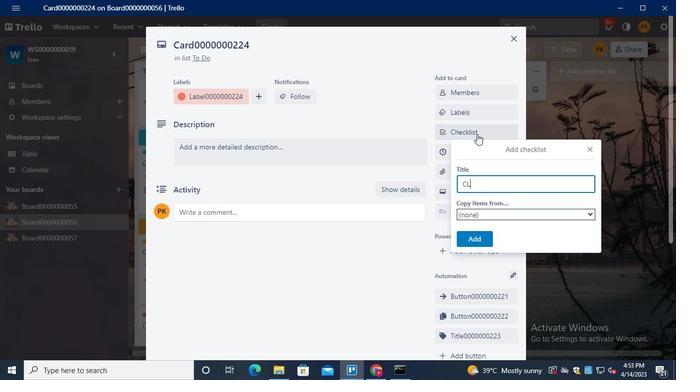 
Action: Keyboard <96>
Screenshot: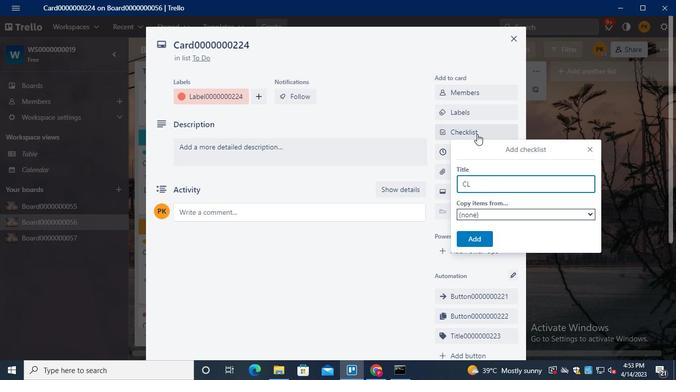 
Action: Keyboard <96>
Screenshot: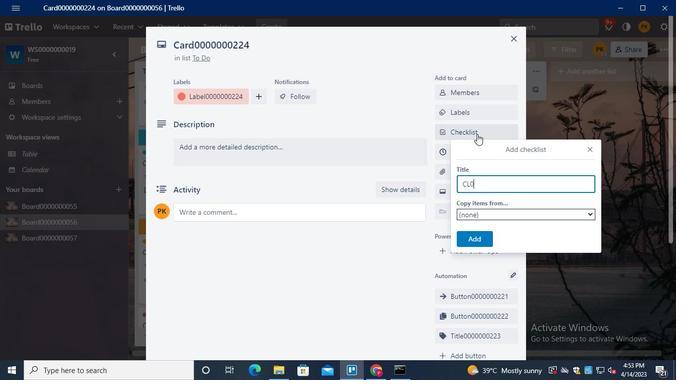 
Action: Keyboard <96>
Screenshot: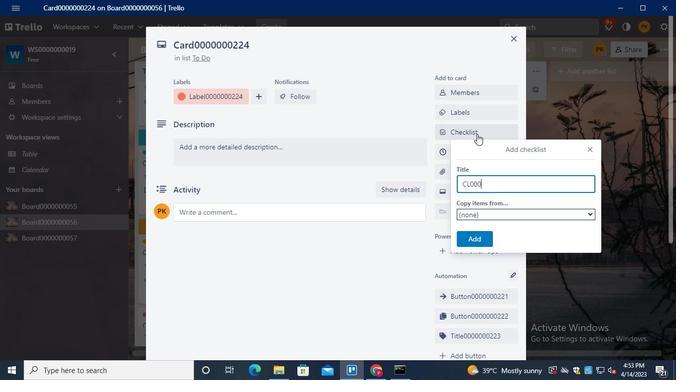 
Action: Keyboard <96>
Screenshot: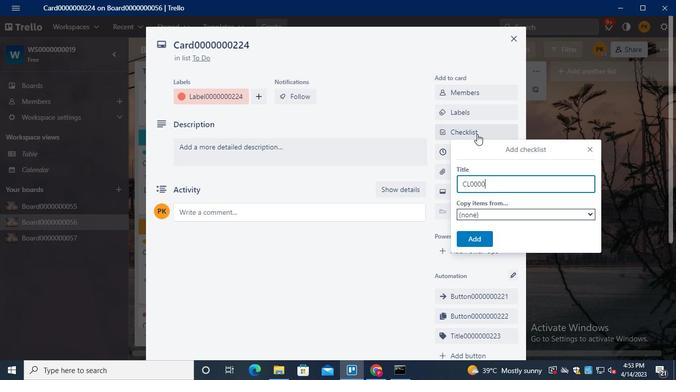 
Action: Keyboard <96>
Screenshot: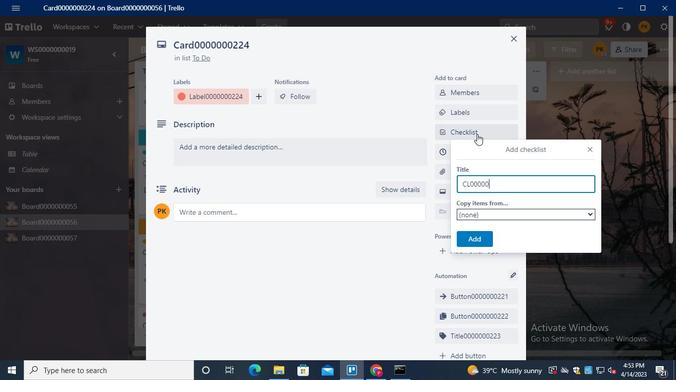 
Action: Keyboard <96>
Screenshot: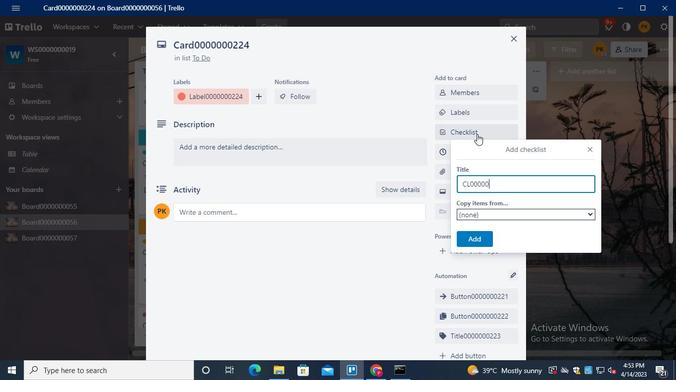 
Action: Keyboard <98>
Screenshot: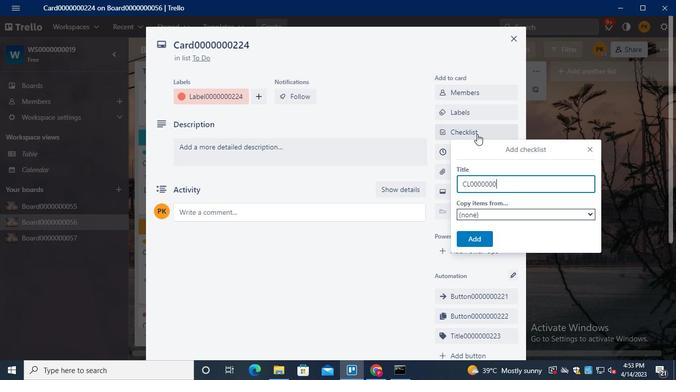 
Action: Keyboard <98>
Screenshot: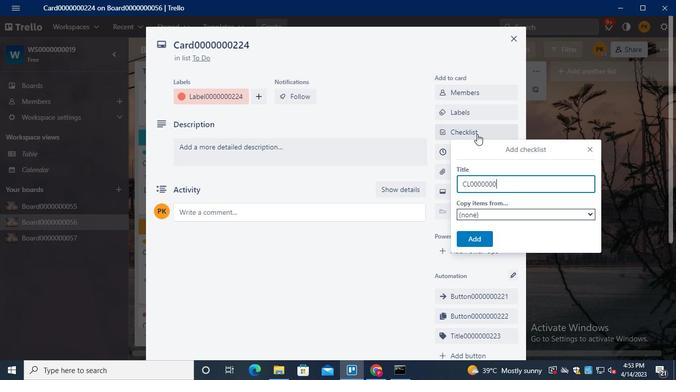 
Action: Keyboard <99>
Screenshot: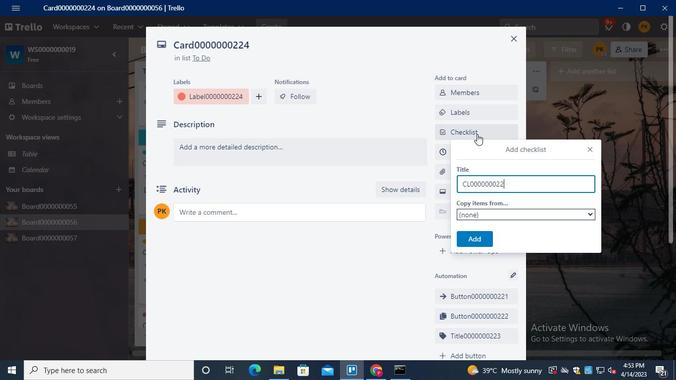 
Action: Mouse moved to (471, 234)
Screenshot: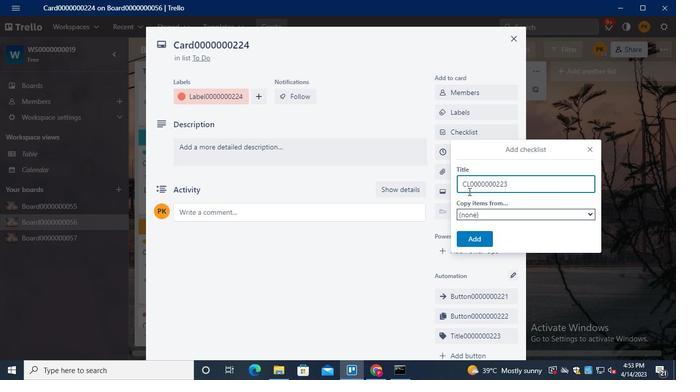 
Action: Mouse pressed left at (471, 234)
Screenshot: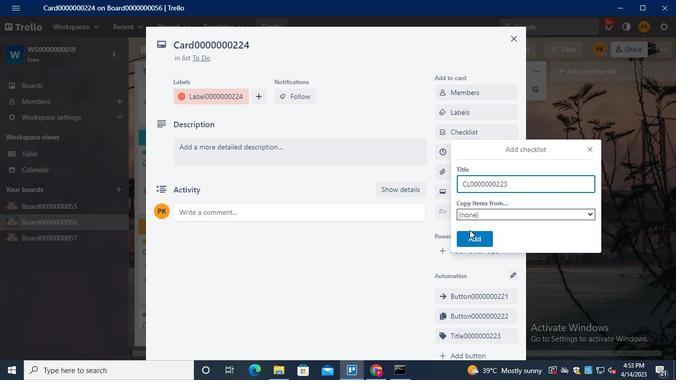 
Action: Mouse moved to (454, 153)
Screenshot: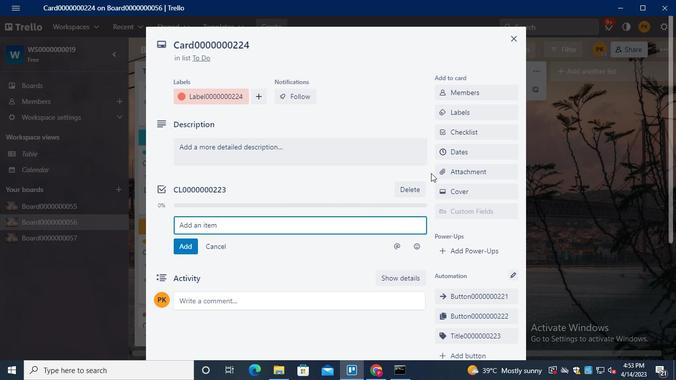 
Action: Mouse pressed left at (454, 153)
Screenshot: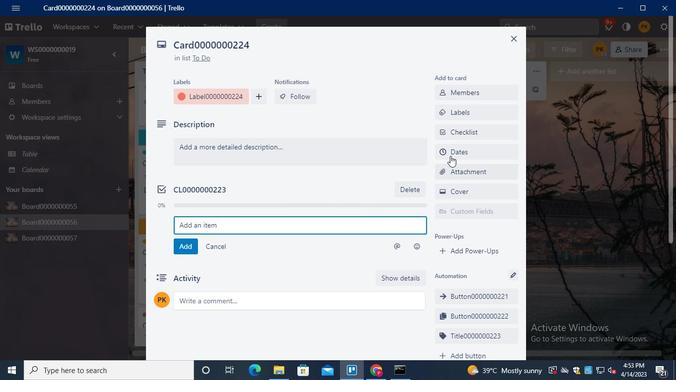 
Action: Mouse moved to (445, 227)
Screenshot: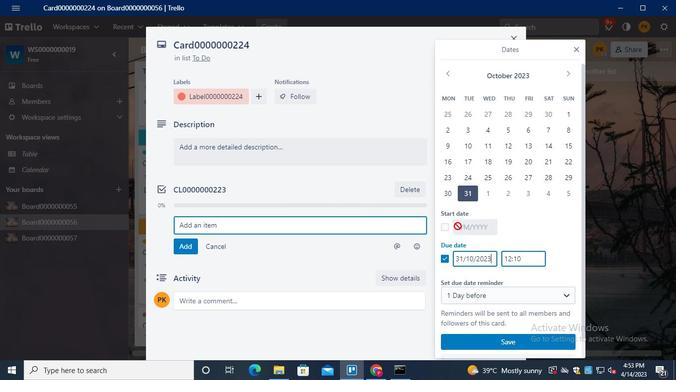 
Action: Mouse pressed left at (445, 227)
Screenshot: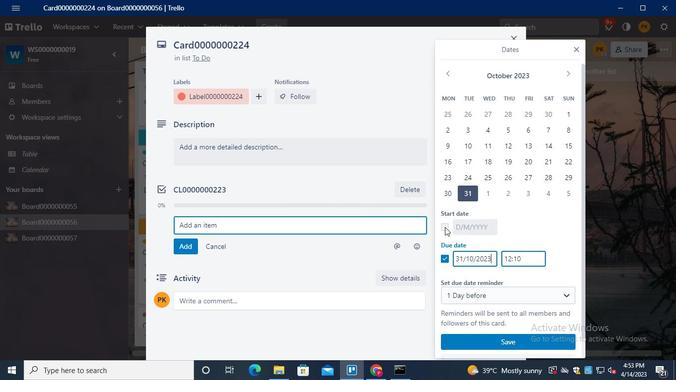
Action: Mouse moved to (571, 70)
Screenshot: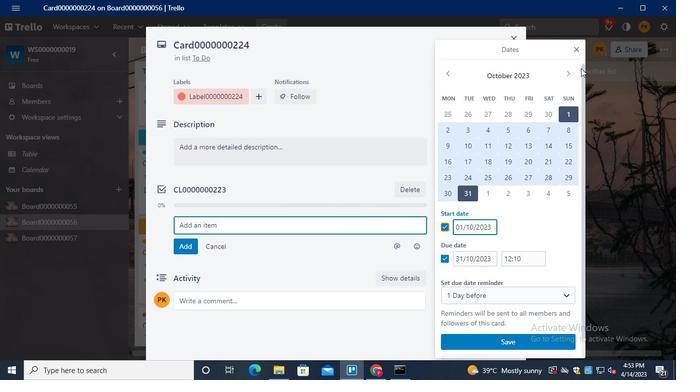 
Action: Mouse pressed left at (571, 70)
Screenshot: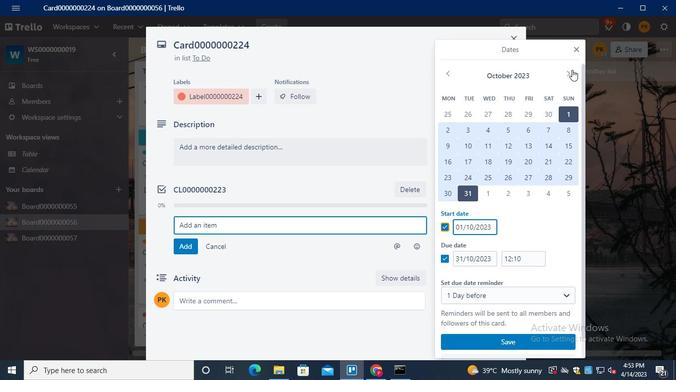 
Action: Mouse moved to (494, 116)
Screenshot: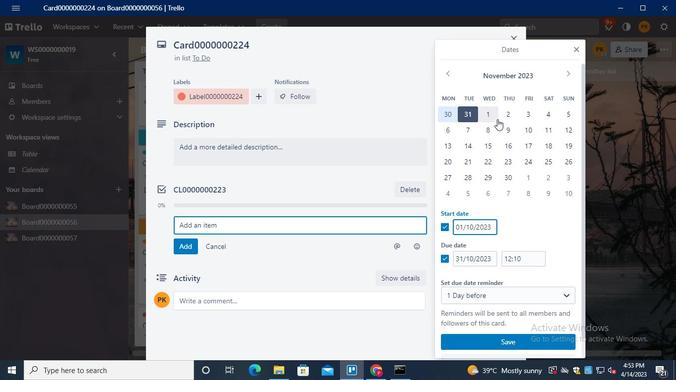 
Action: Mouse pressed left at (494, 116)
Screenshot: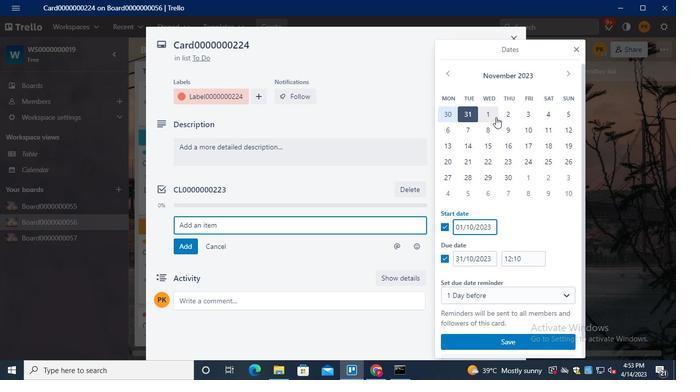 
Action: Mouse moved to (508, 179)
Screenshot: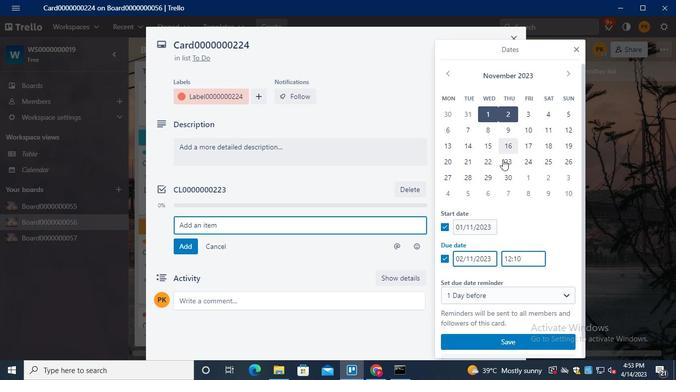 
Action: Mouse pressed left at (508, 179)
Screenshot: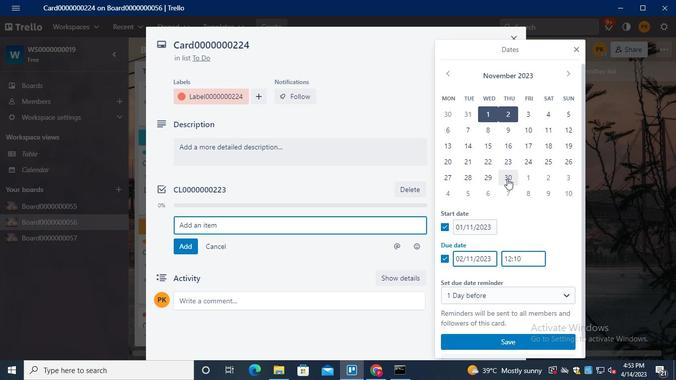 
Action: Mouse moved to (509, 337)
Screenshot: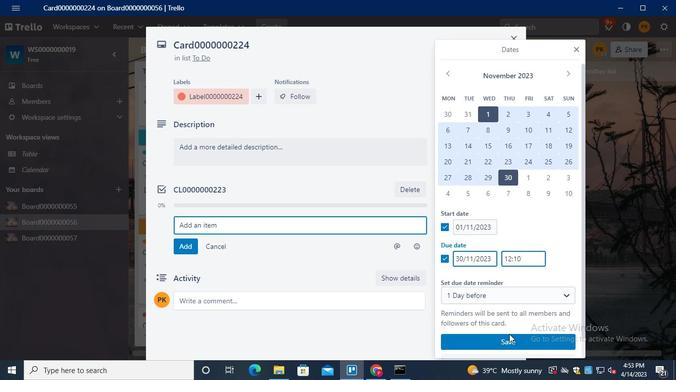 
Action: Mouse pressed left at (509, 337)
Screenshot: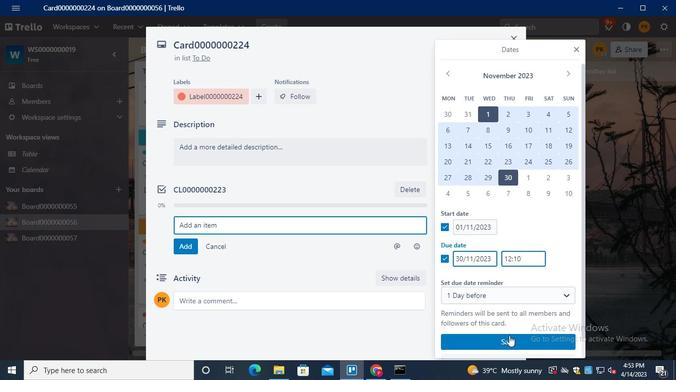 
Action: Mouse moved to (268, 241)
Screenshot: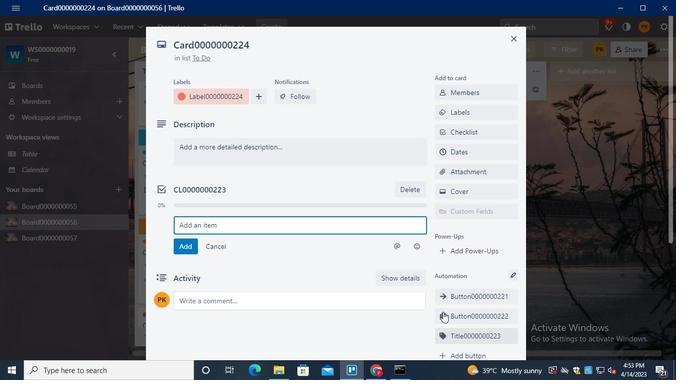 
Action: Keyboard Key.alt_l
Screenshot: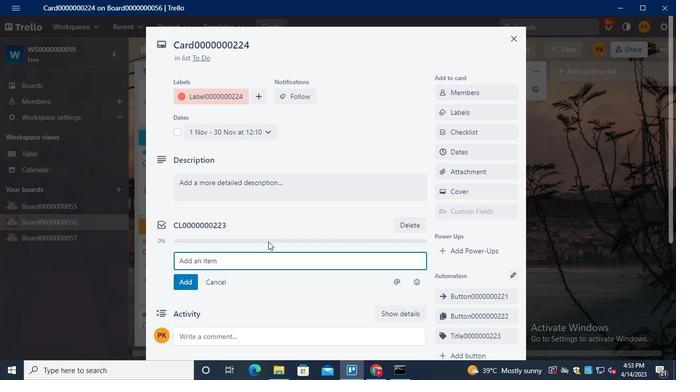 
Action: Keyboard Key.tab
Screenshot: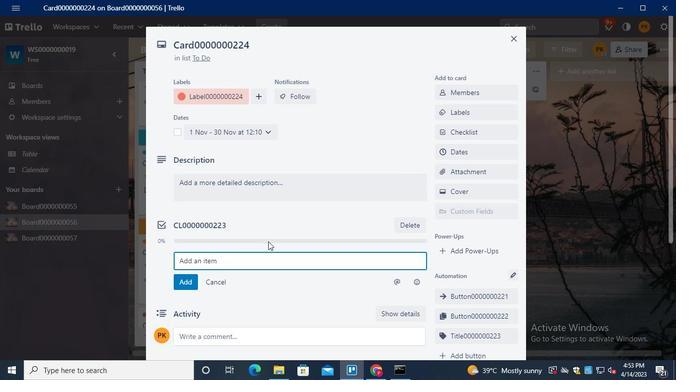 
Action: Mouse moved to (488, 20)
Screenshot: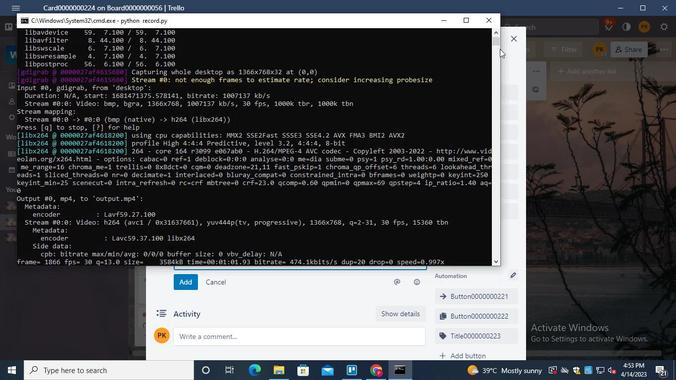 
Action: Mouse pressed left at (488, 20)
Screenshot: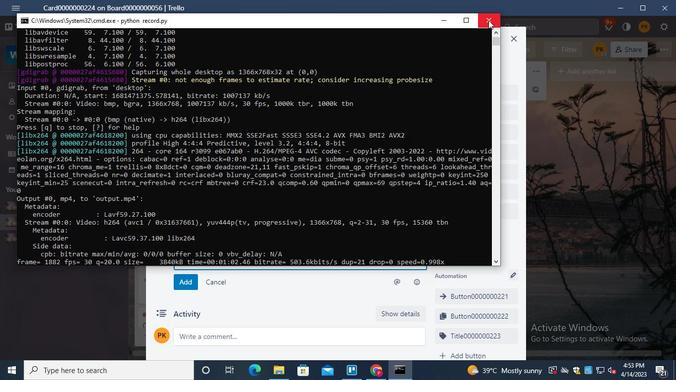 
